 Task: Create a due date automation trigger when advanced on, on the monday of the week before a card is due add basic with the red label at 11:00 AM.
Action: Mouse moved to (1401, 109)
Screenshot: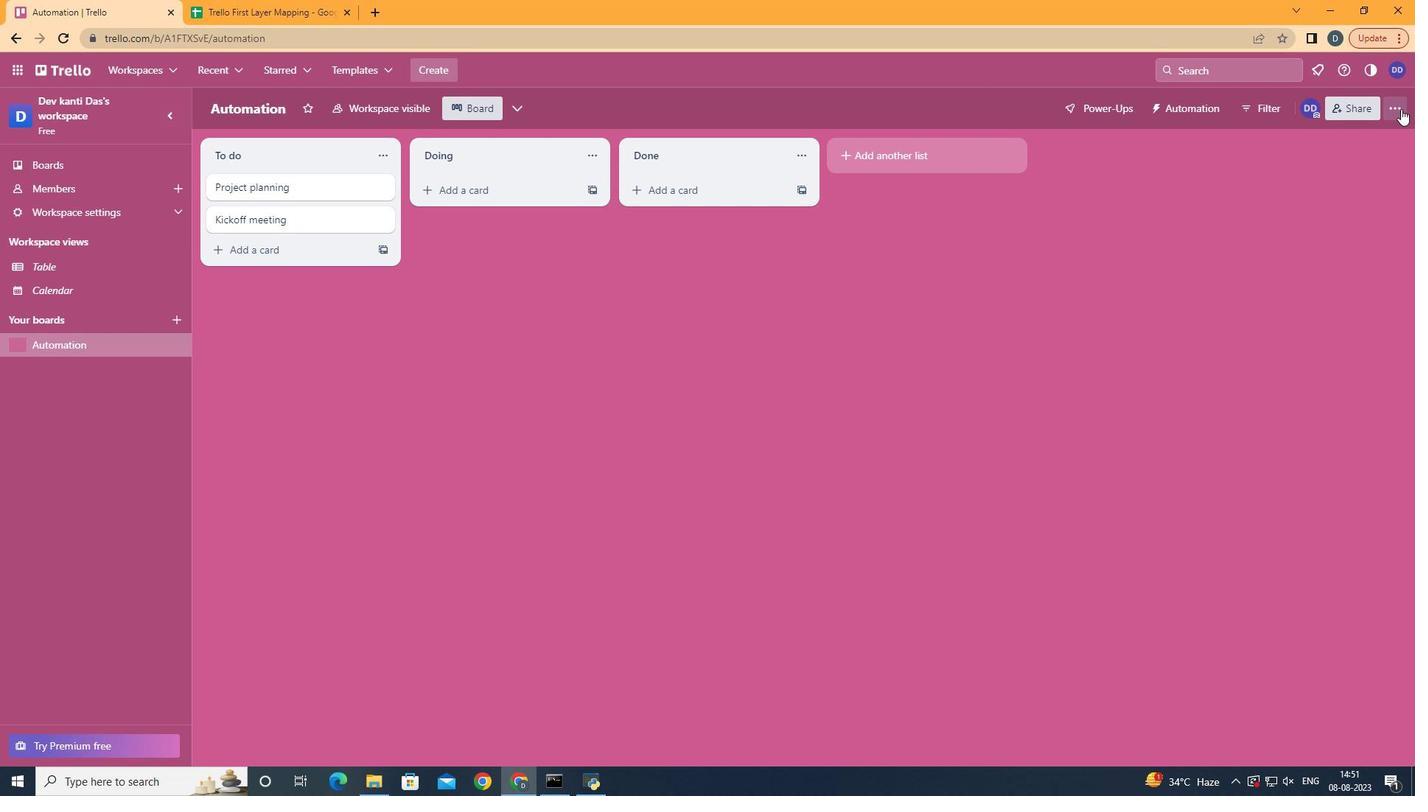 
Action: Mouse pressed left at (1401, 109)
Screenshot: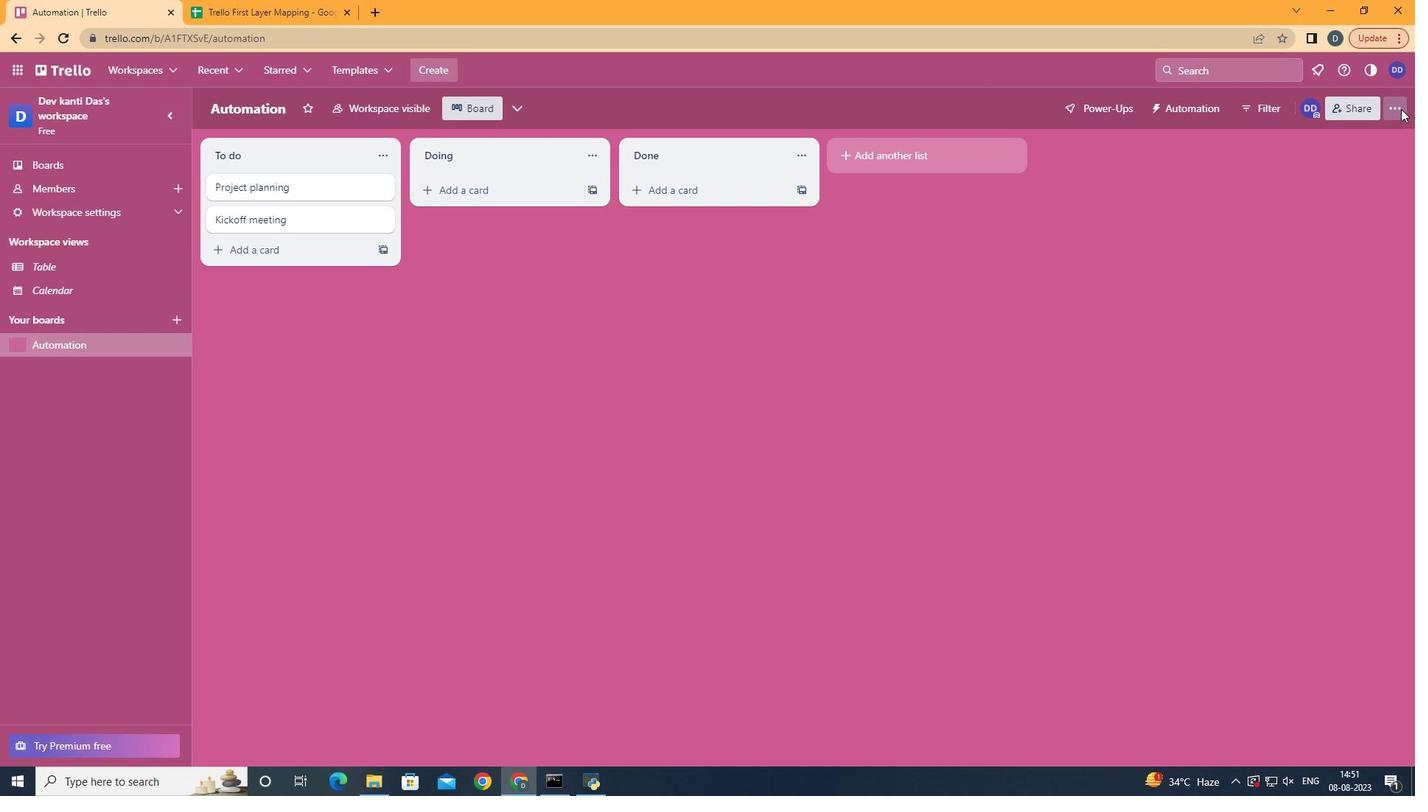 
Action: Mouse moved to (1244, 306)
Screenshot: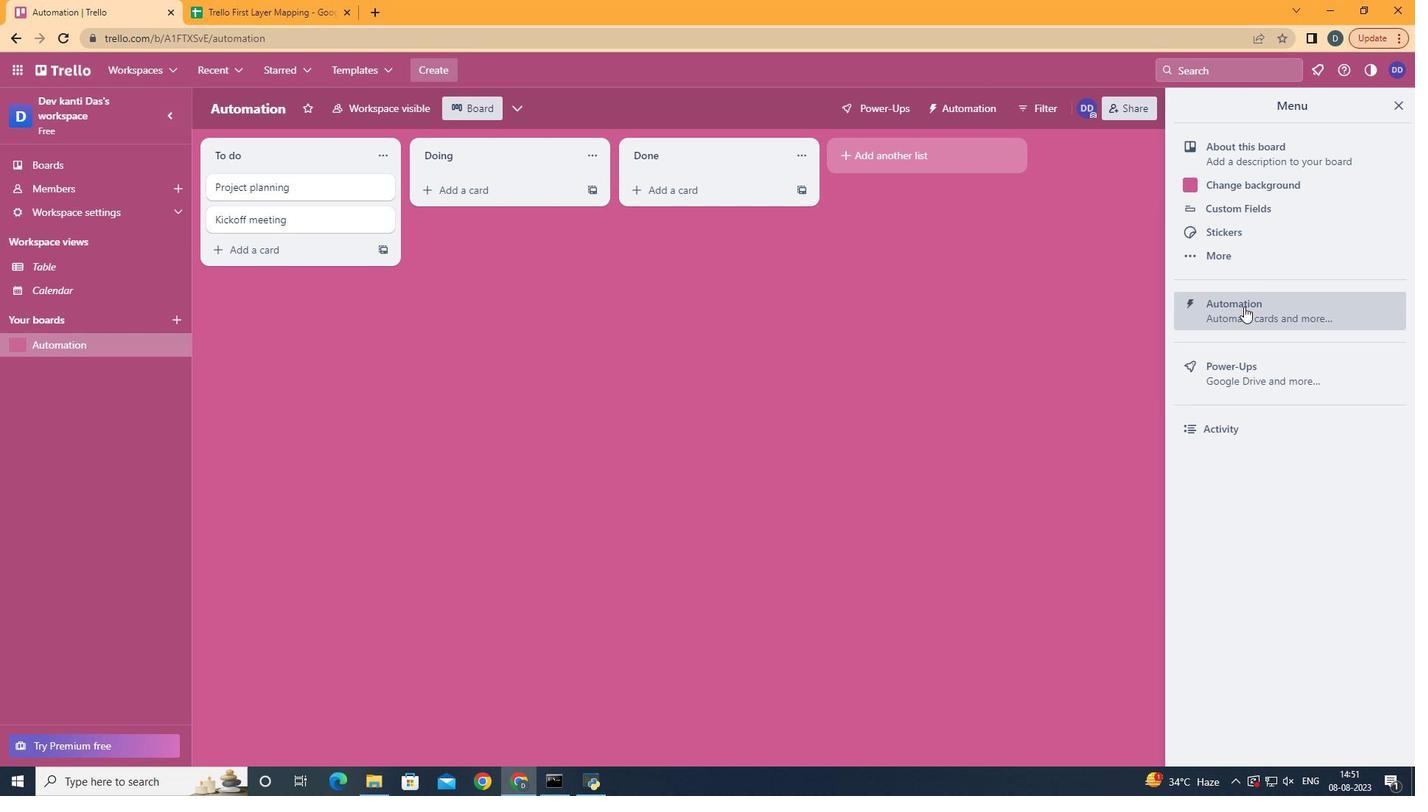 
Action: Mouse pressed left at (1244, 306)
Screenshot: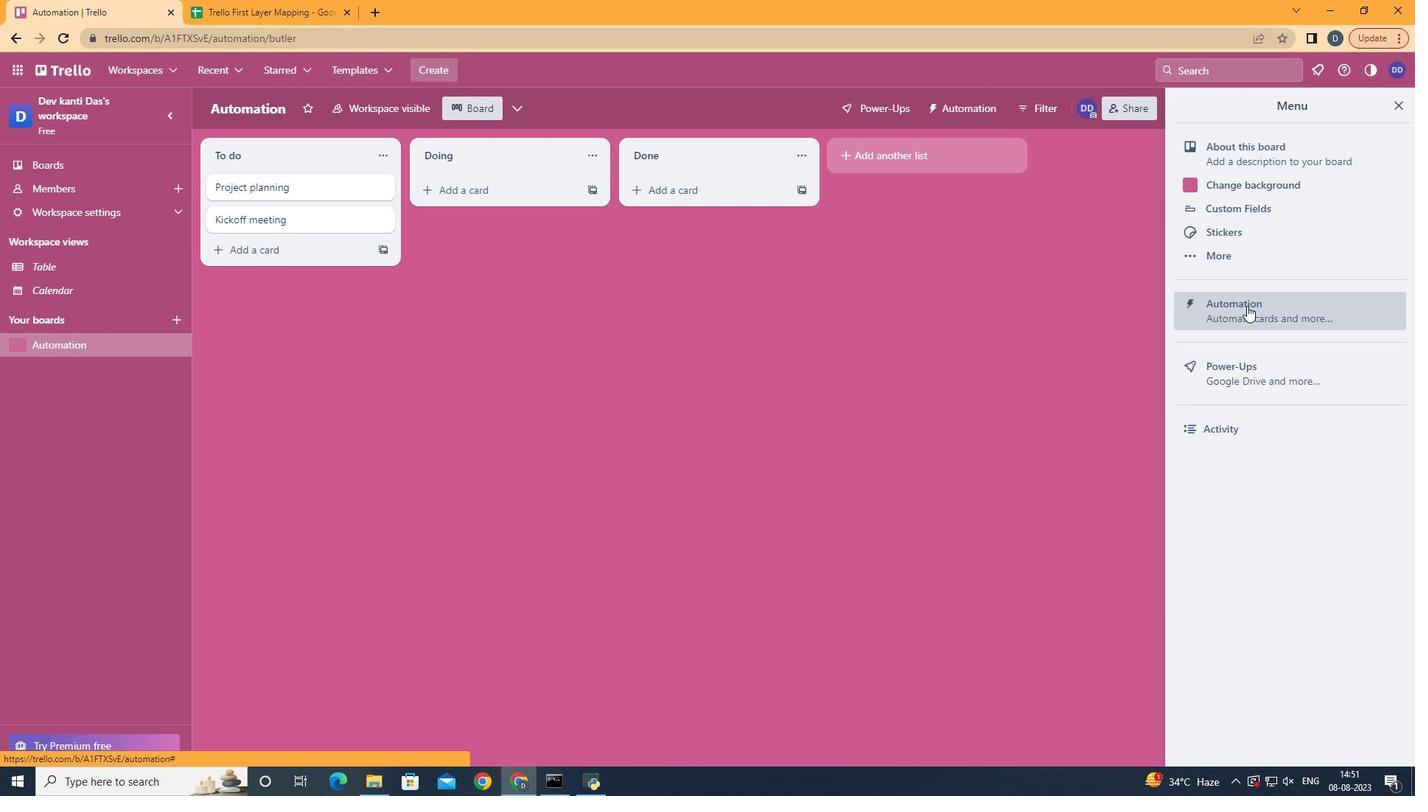 
Action: Mouse moved to (264, 302)
Screenshot: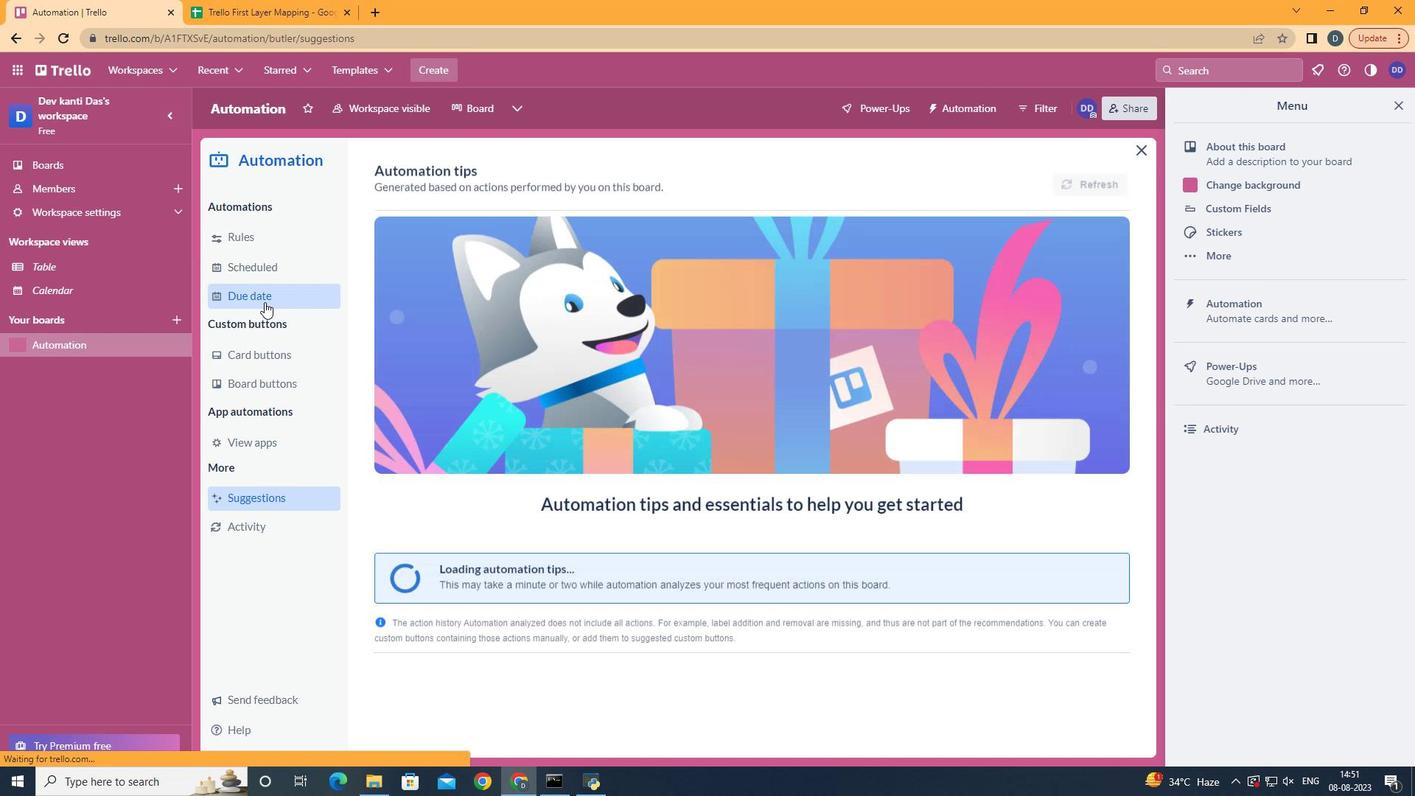 
Action: Mouse pressed left at (264, 302)
Screenshot: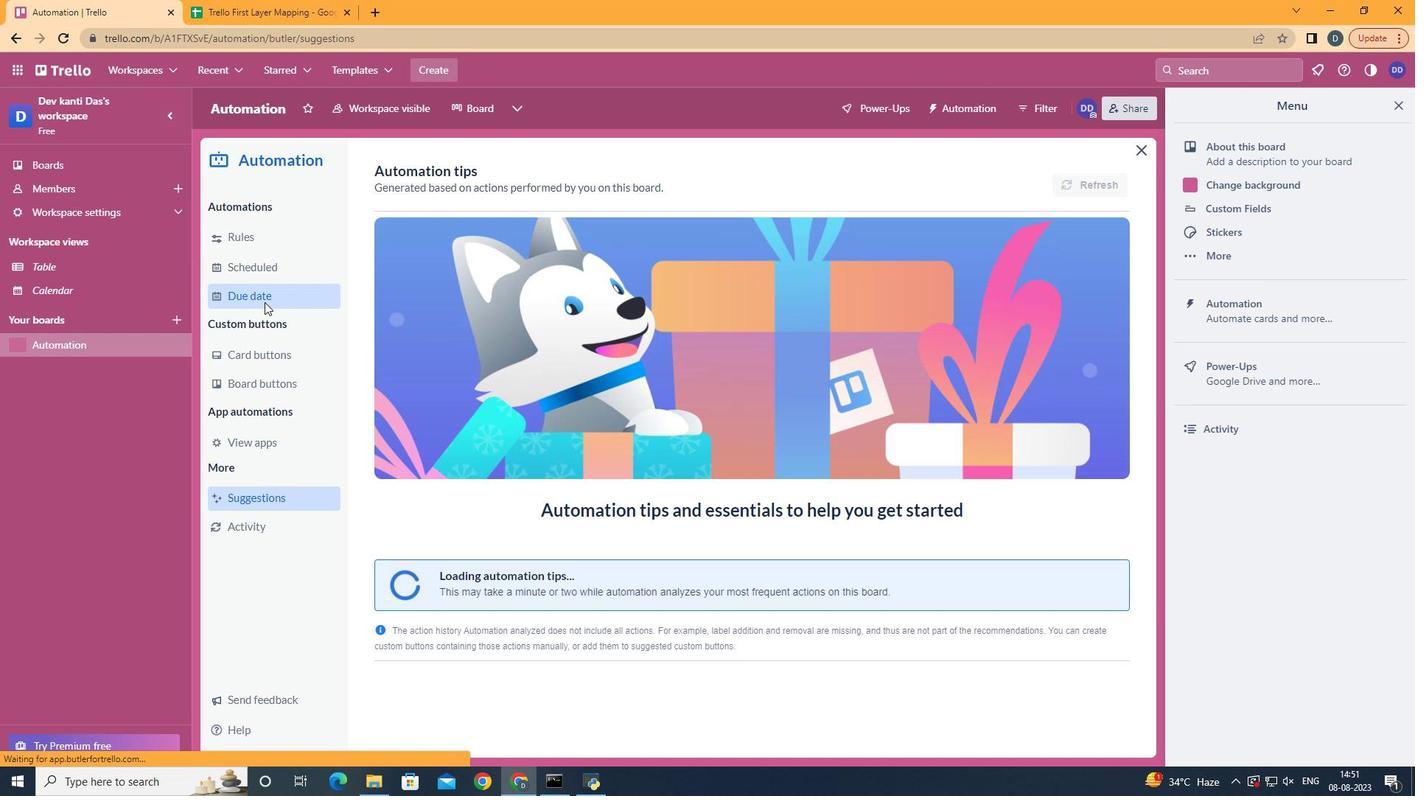 
Action: Mouse moved to (1019, 169)
Screenshot: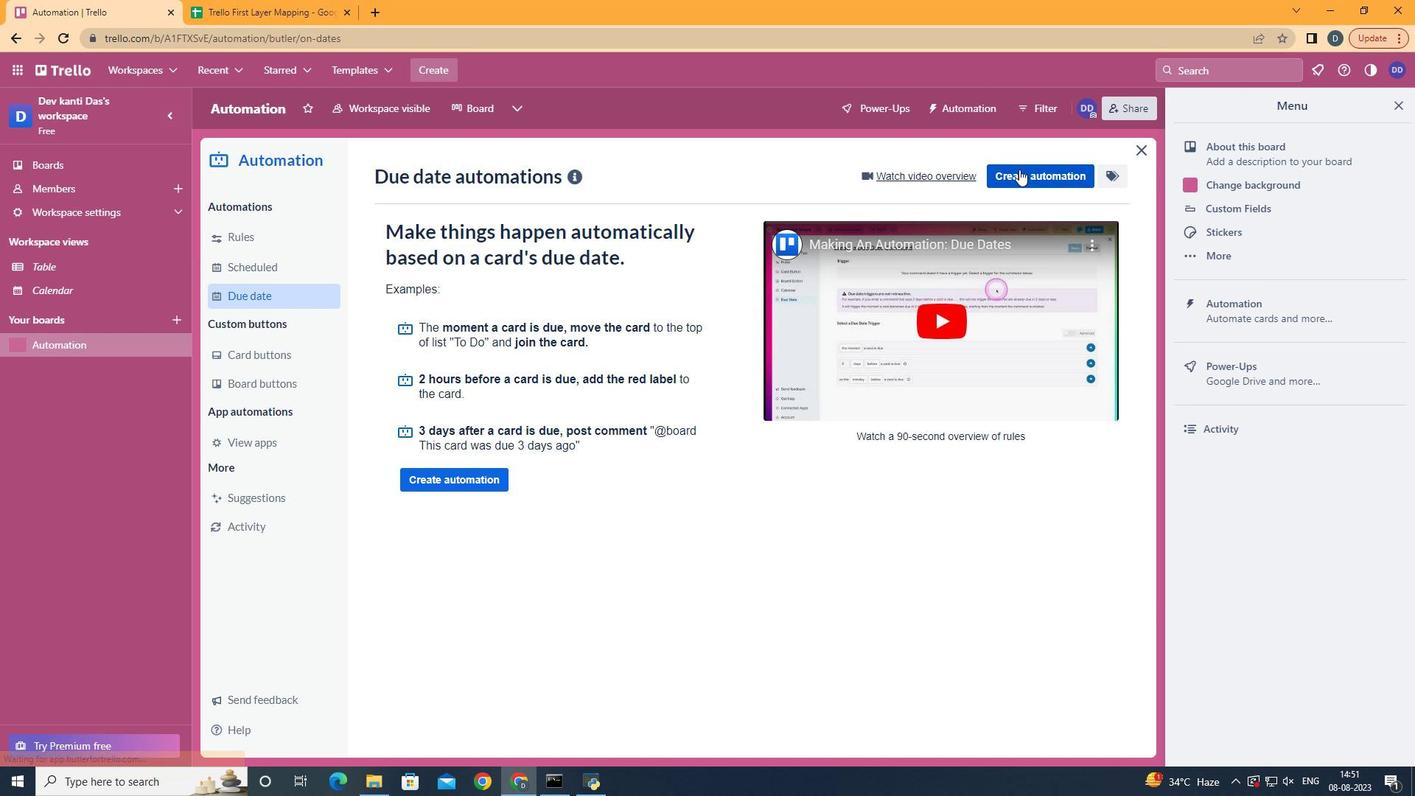 
Action: Mouse pressed left at (1019, 169)
Screenshot: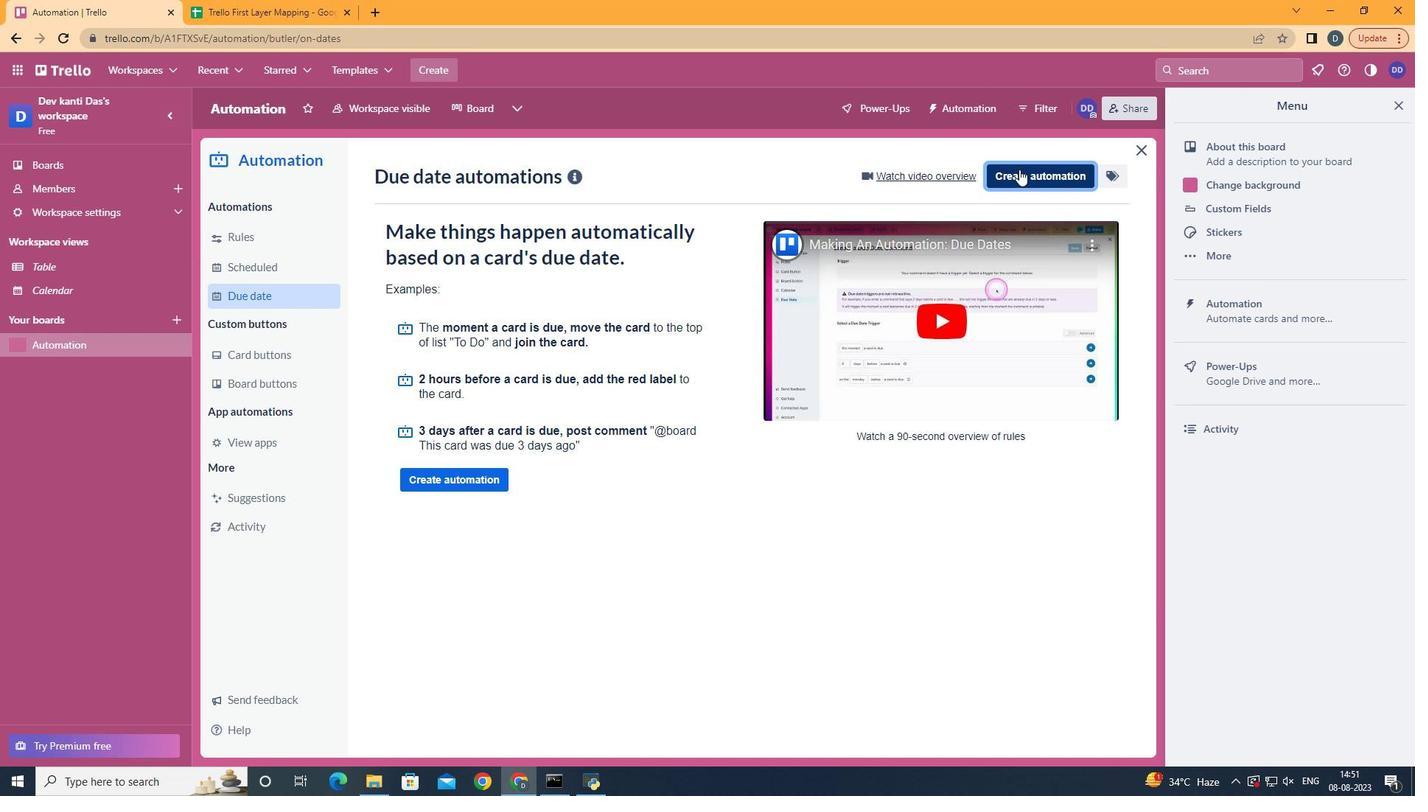 
Action: Mouse moved to (741, 308)
Screenshot: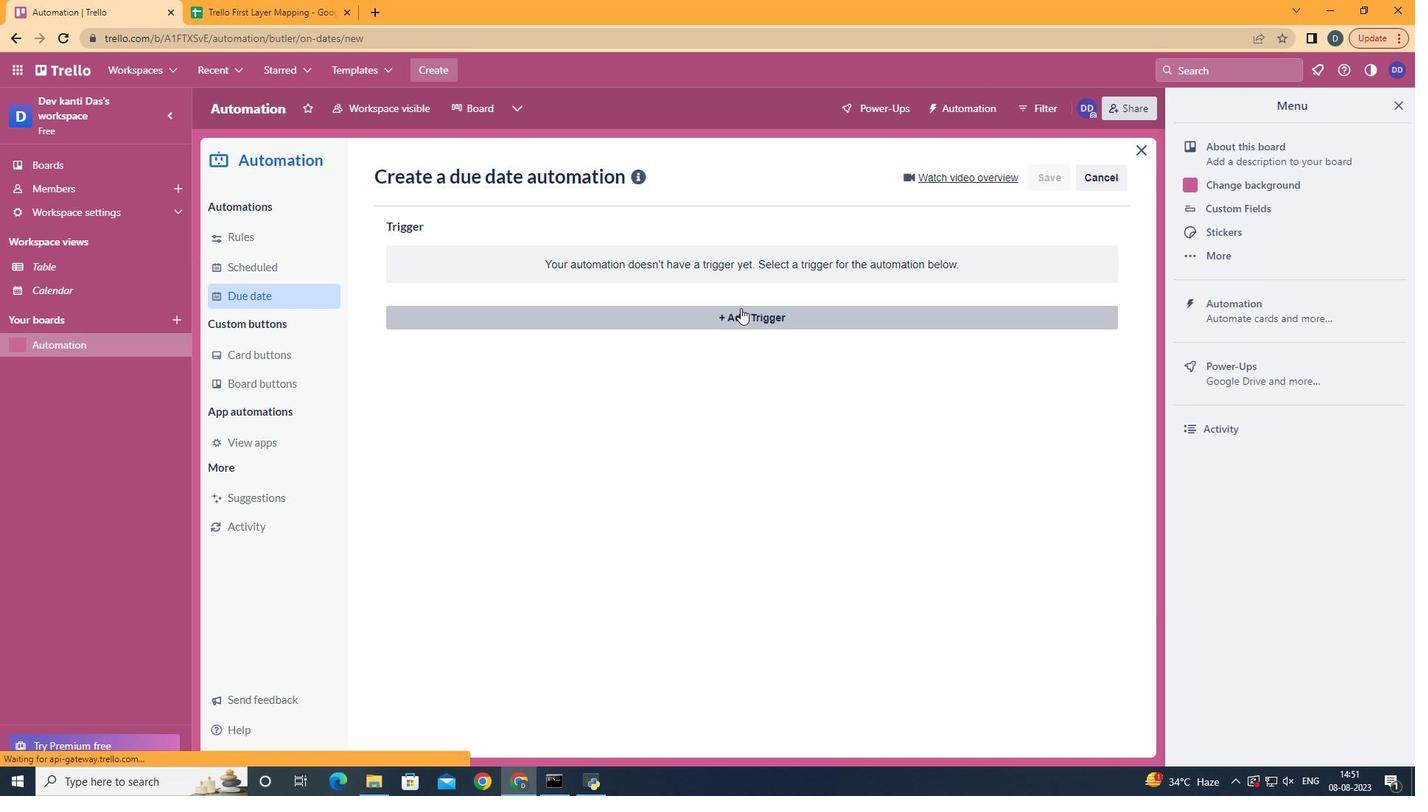 
Action: Mouse pressed left at (741, 308)
Screenshot: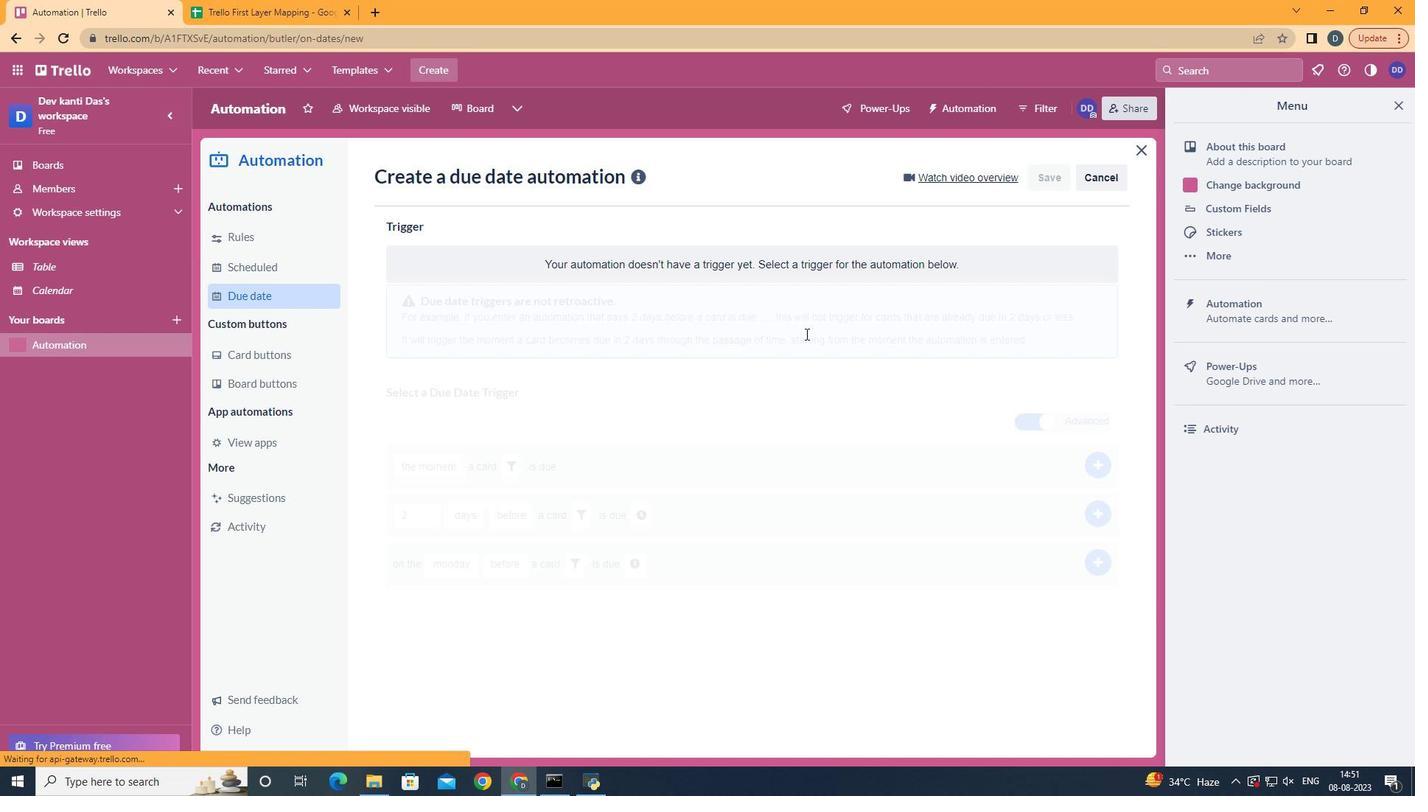 
Action: Mouse moved to (463, 381)
Screenshot: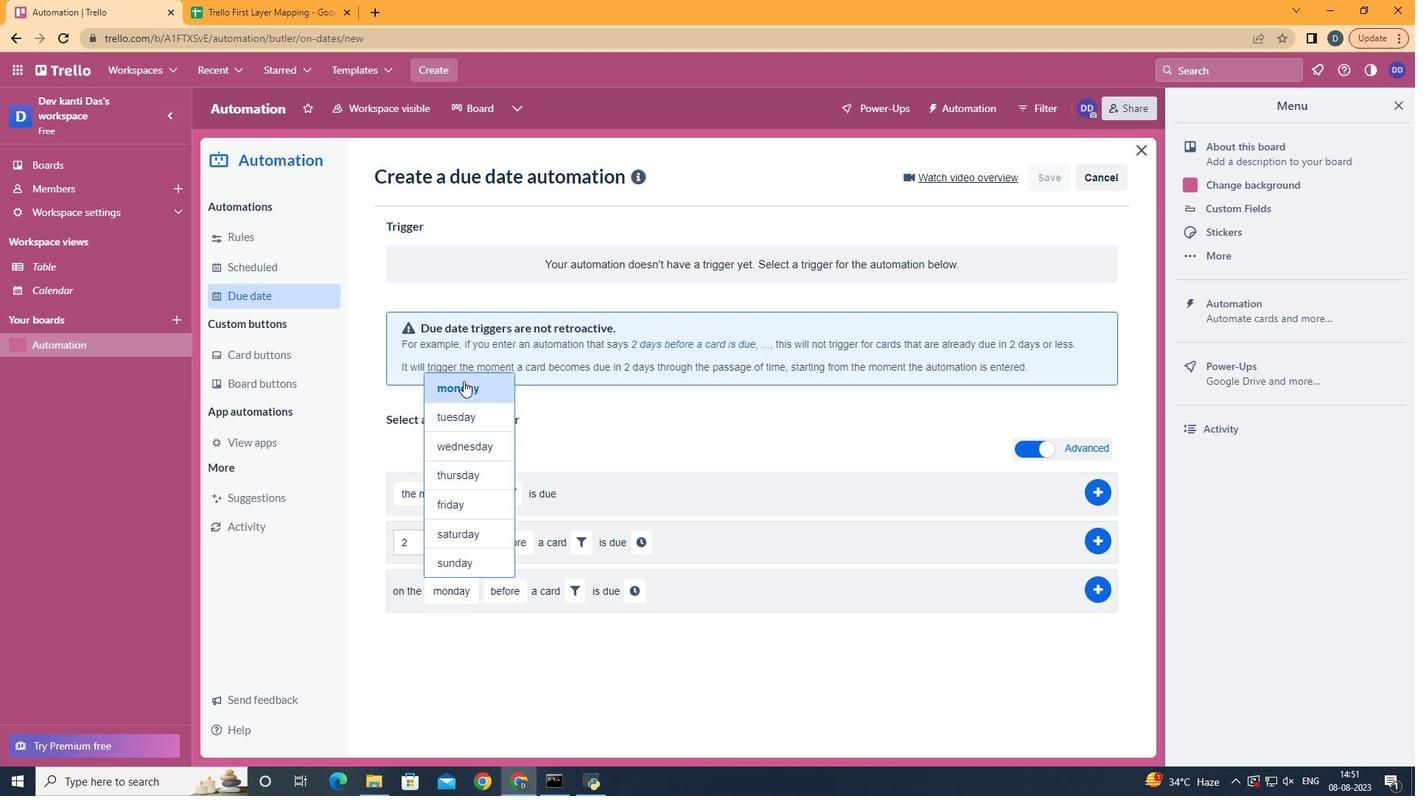 
Action: Mouse pressed left at (463, 381)
Screenshot: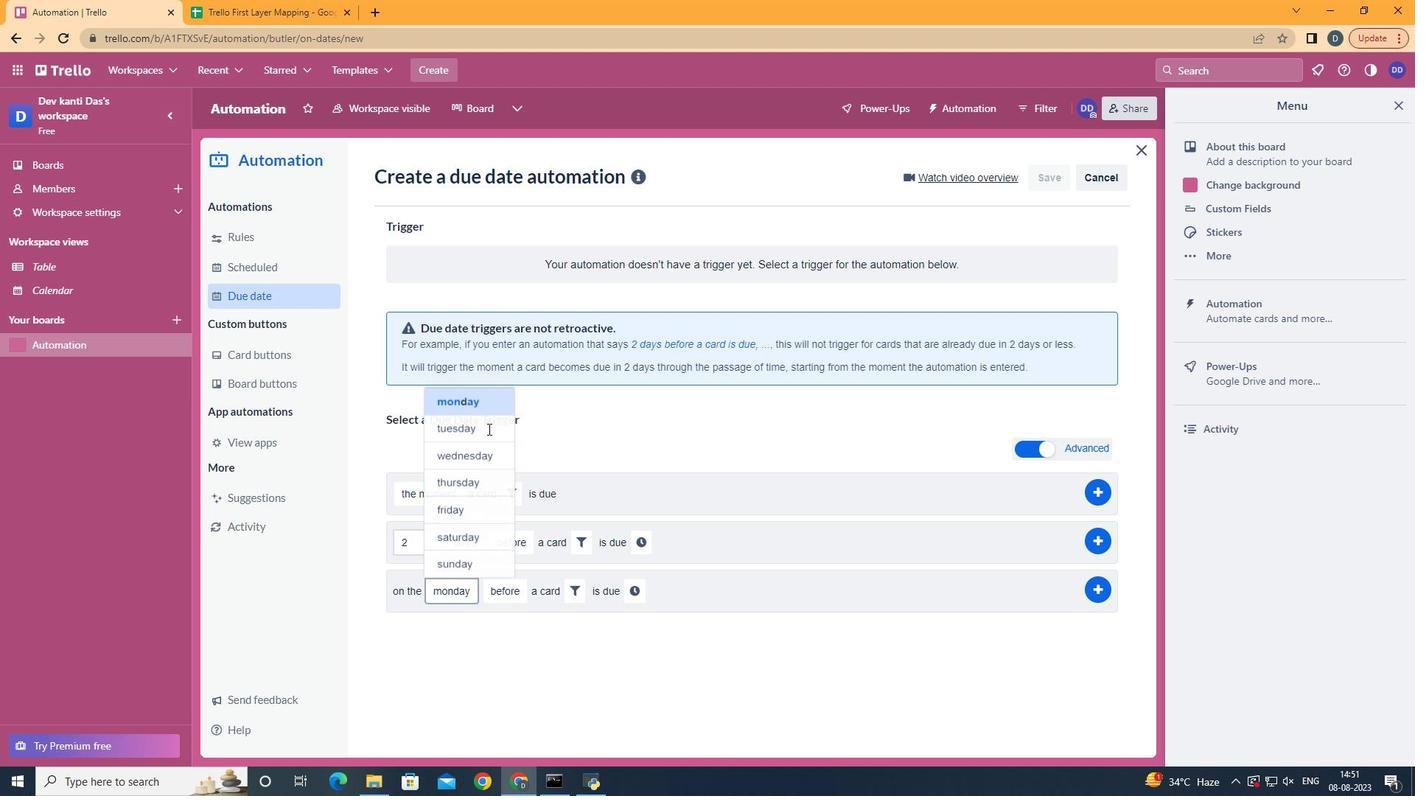 
Action: Mouse moved to (533, 702)
Screenshot: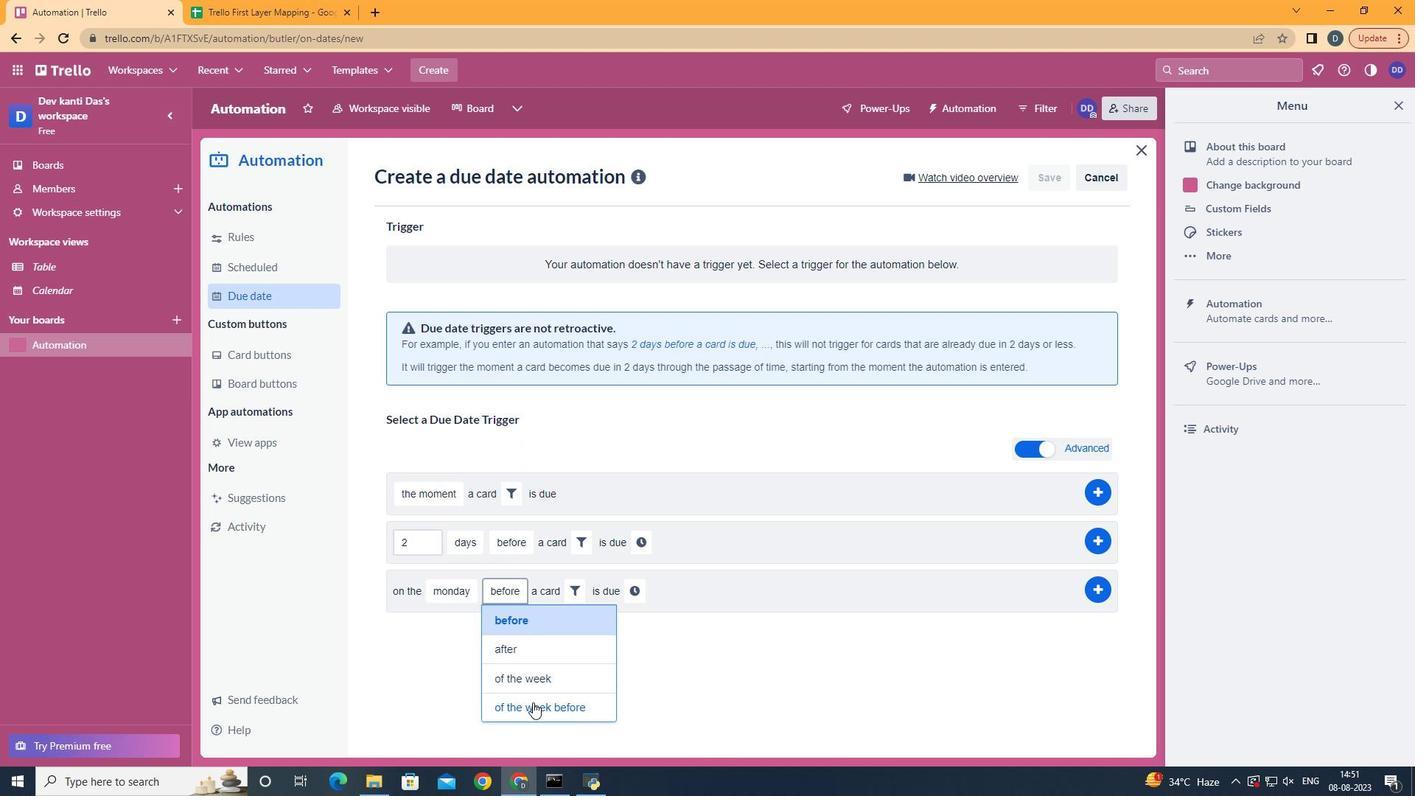 
Action: Mouse pressed left at (533, 702)
Screenshot: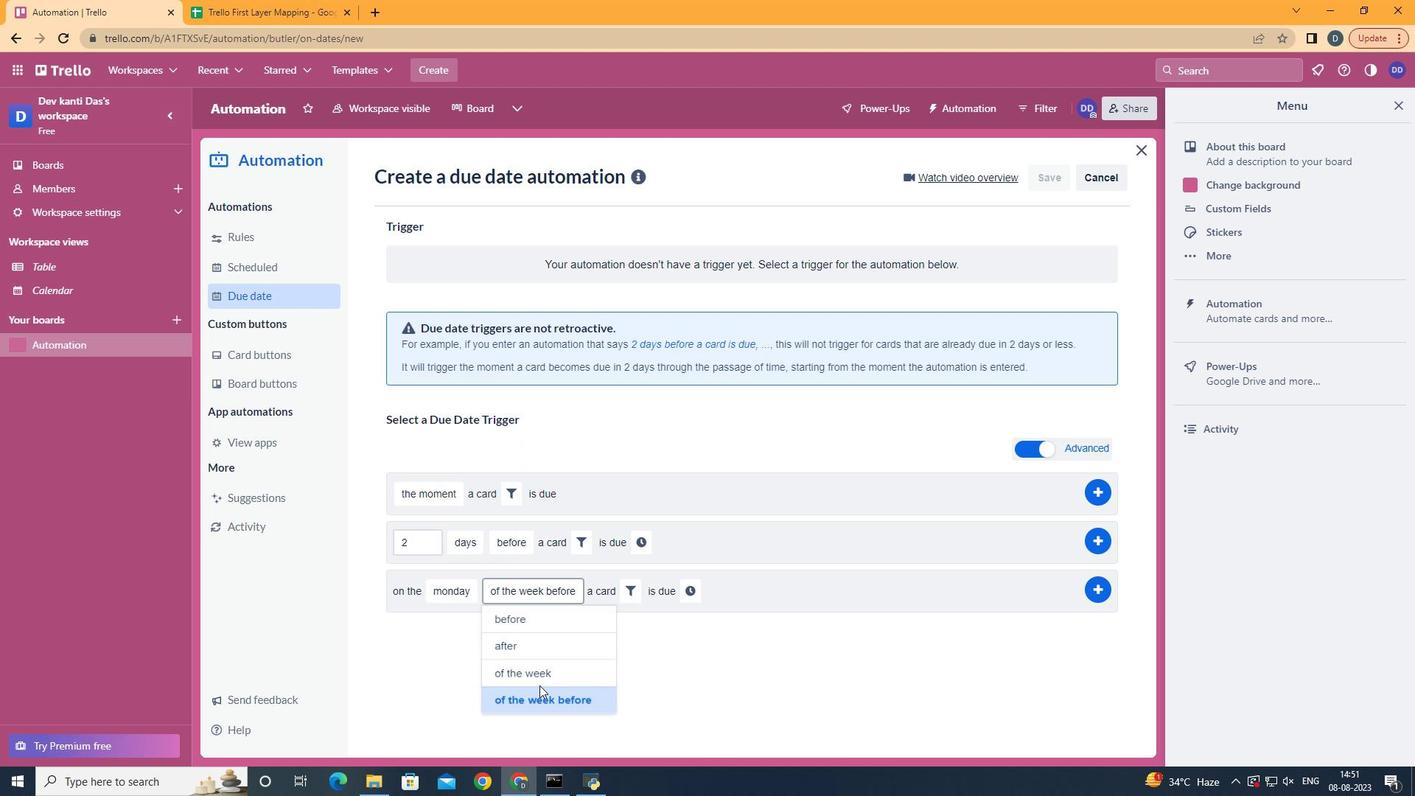 
Action: Mouse moved to (619, 587)
Screenshot: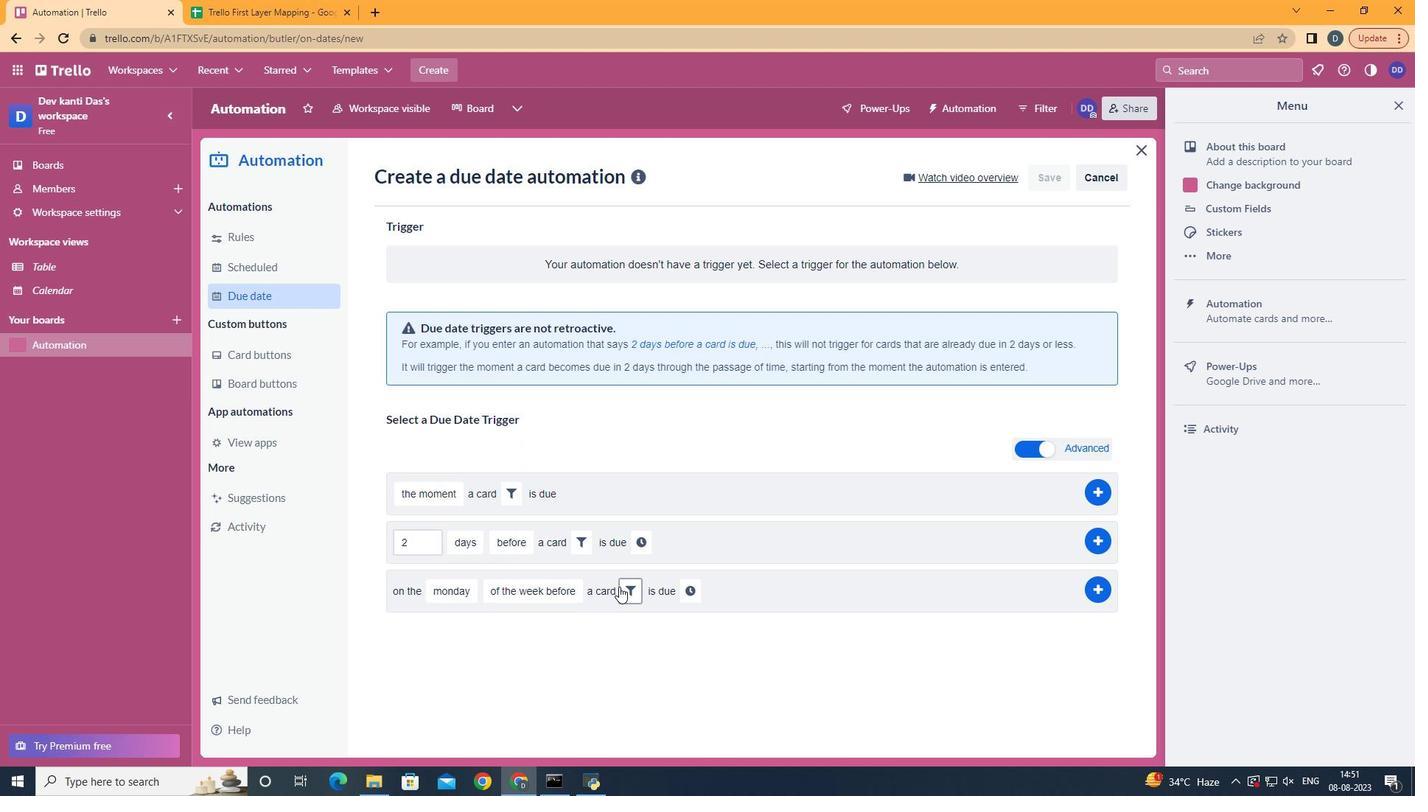 
Action: Mouse pressed left at (619, 587)
Screenshot: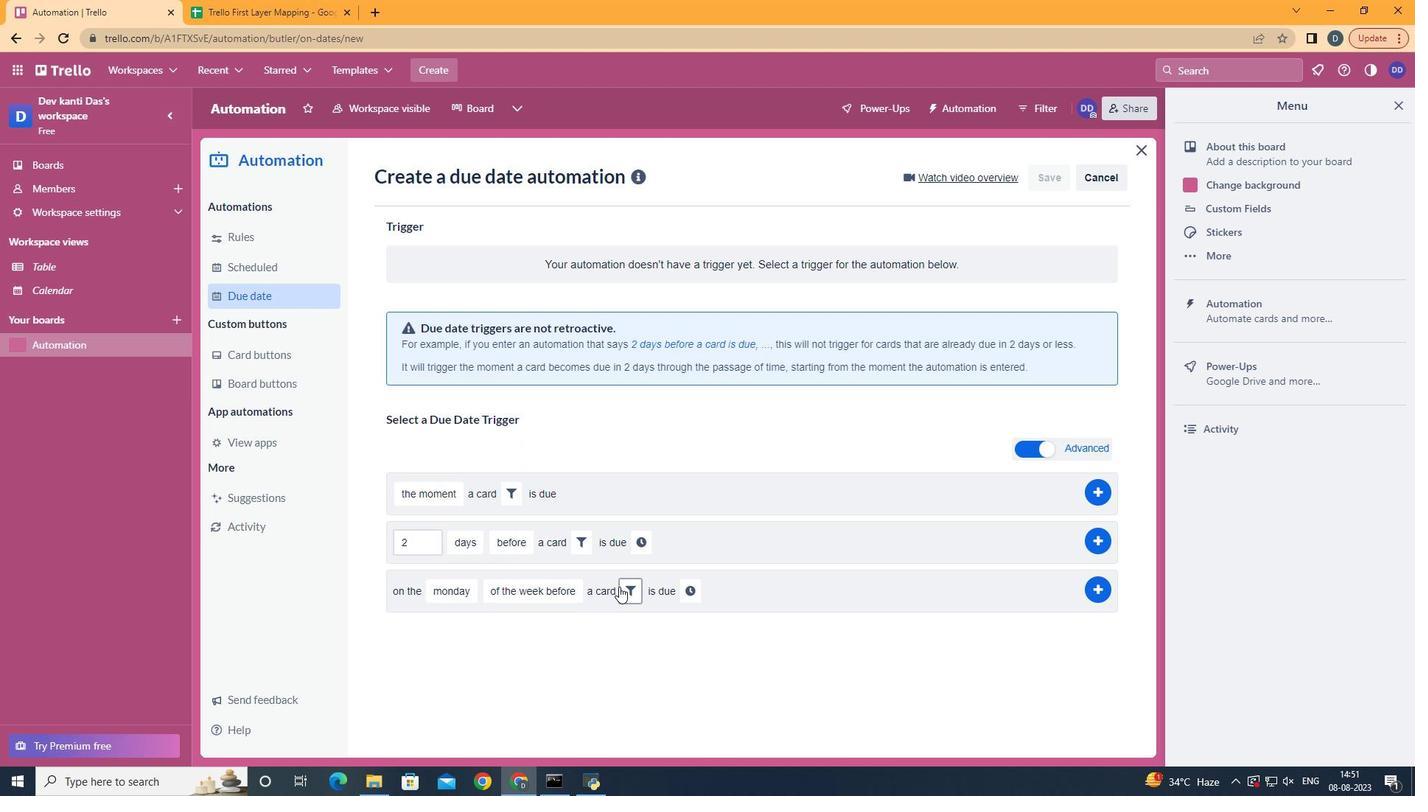 
Action: Mouse moved to (660, 636)
Screenshot: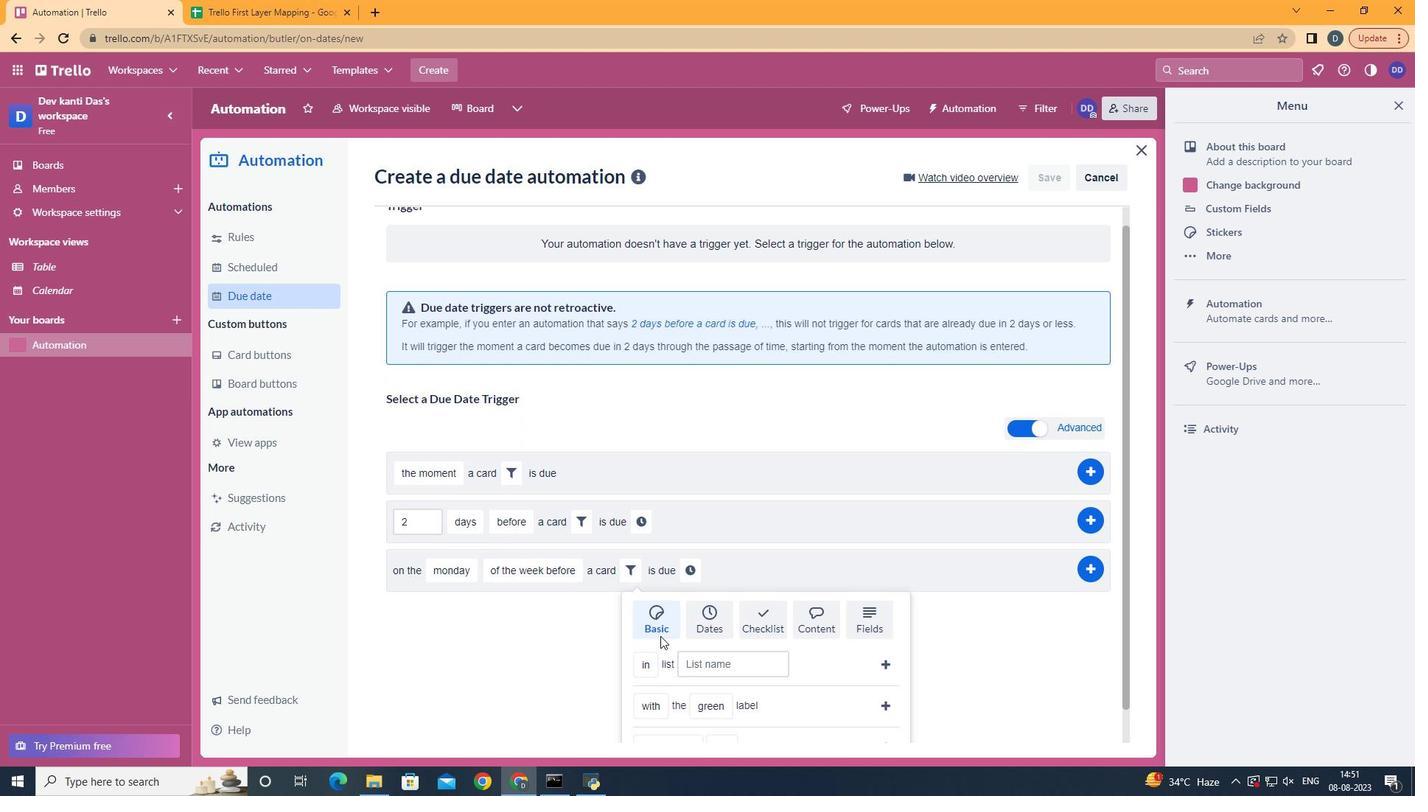 
Action: Mouse scrolled (660, 635) with delta (0, 0)
Screenshot: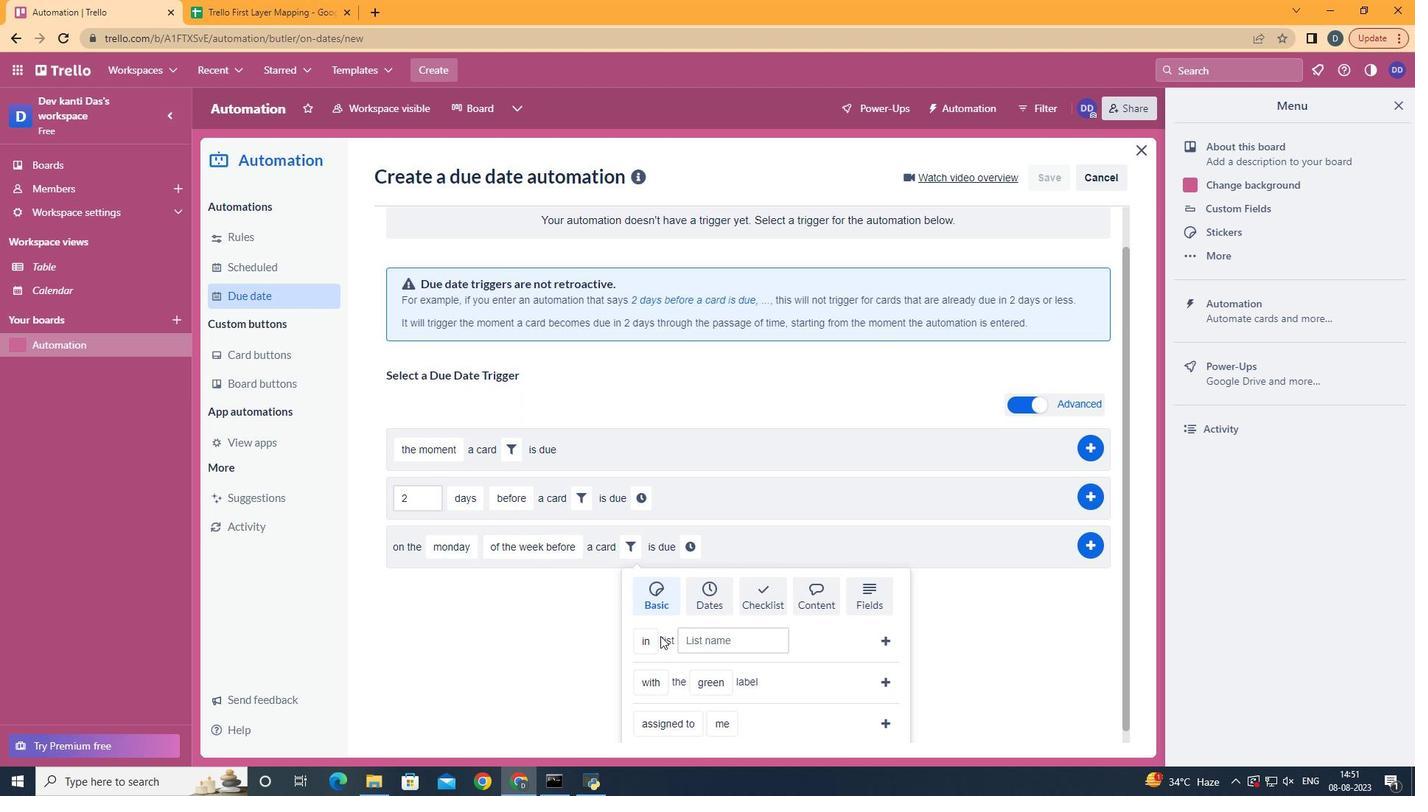 
Action: Mouse scrolled (660, 635) with delta (0, 0)
Screenshot: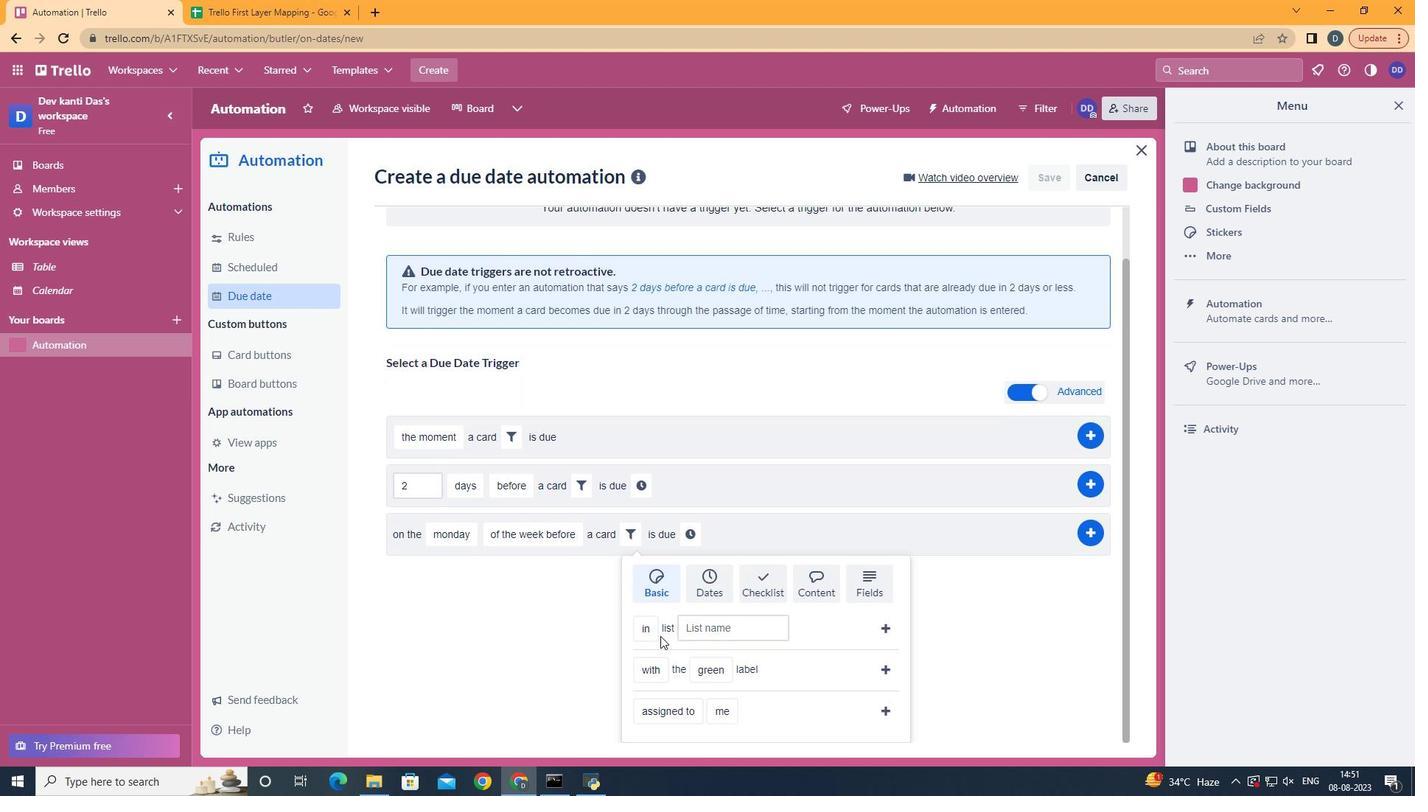 
Action: Mouse scrolled (660, 635) with delta (0, 0)
Screenshot: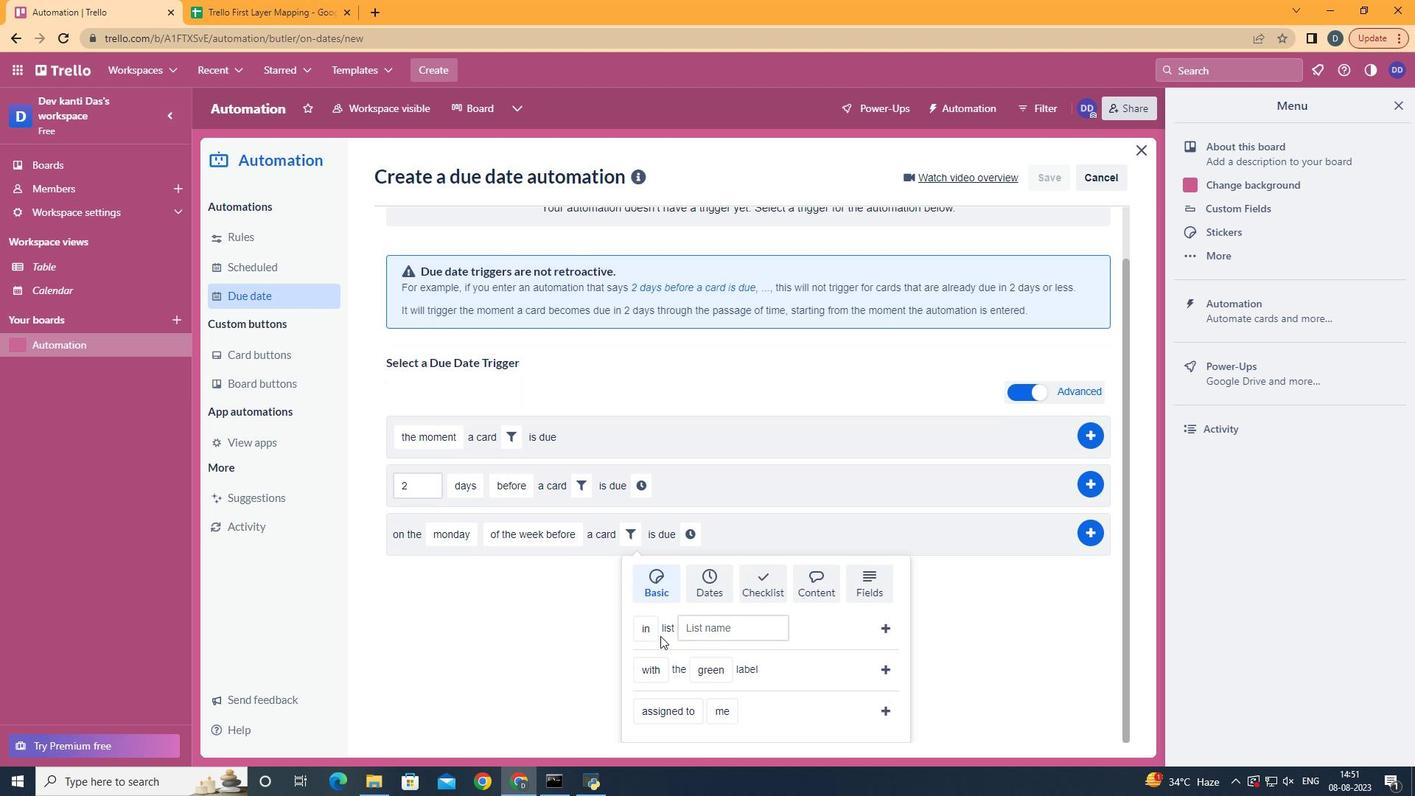 
Action: Mouse moved to (671, 578)
Screenshot: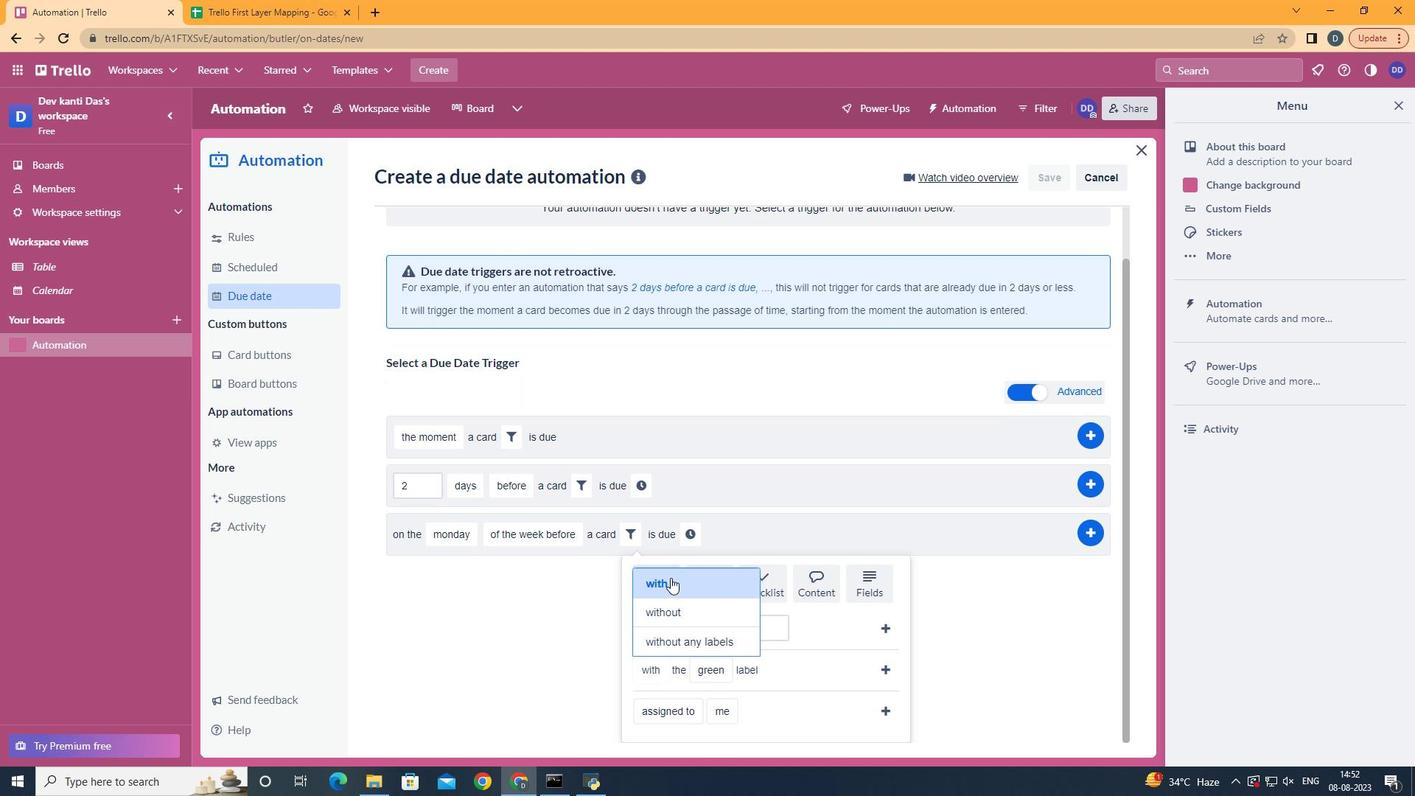 
Action: Mouse pressed left at (671, 578)
Screenshot: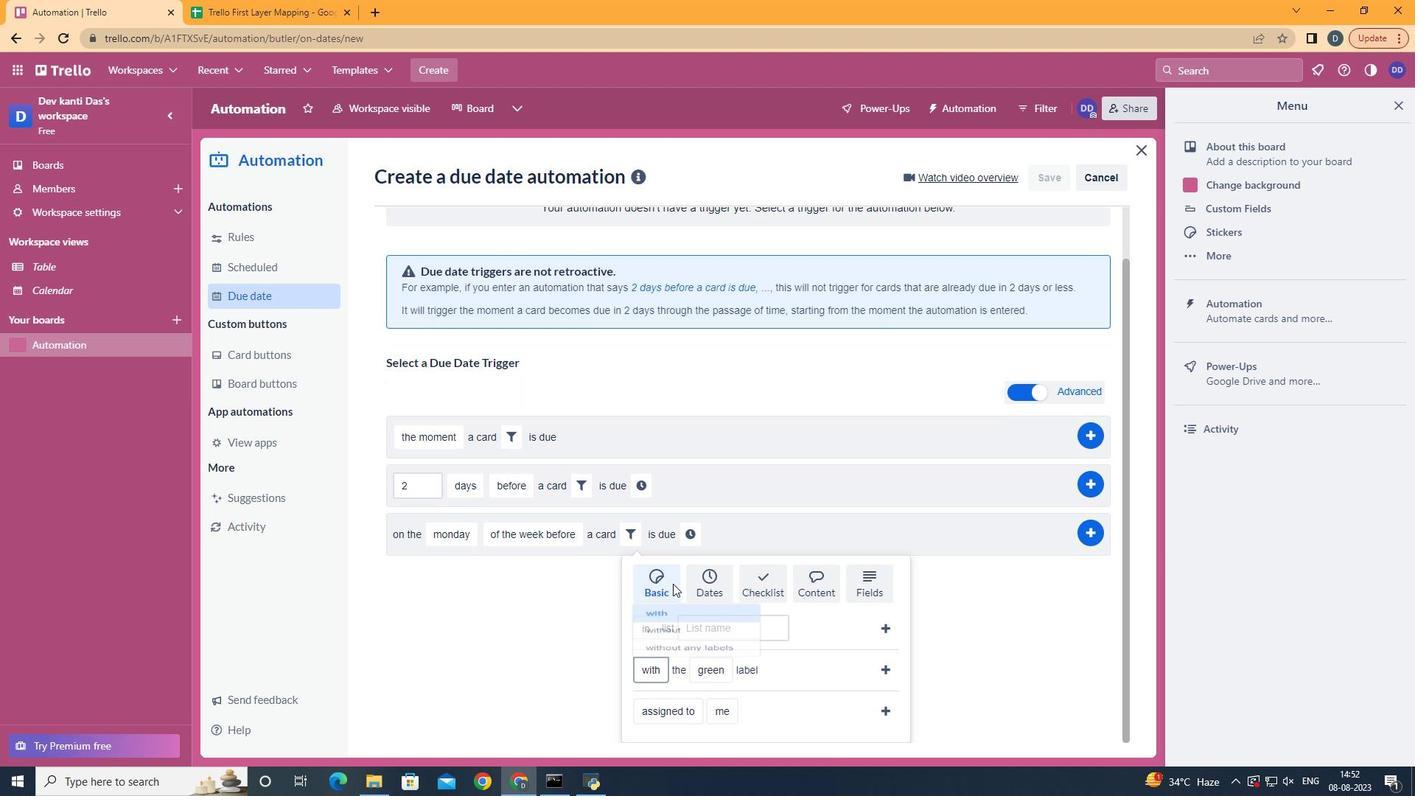
Action: Mouse moved to (715, 568)
Screenshot: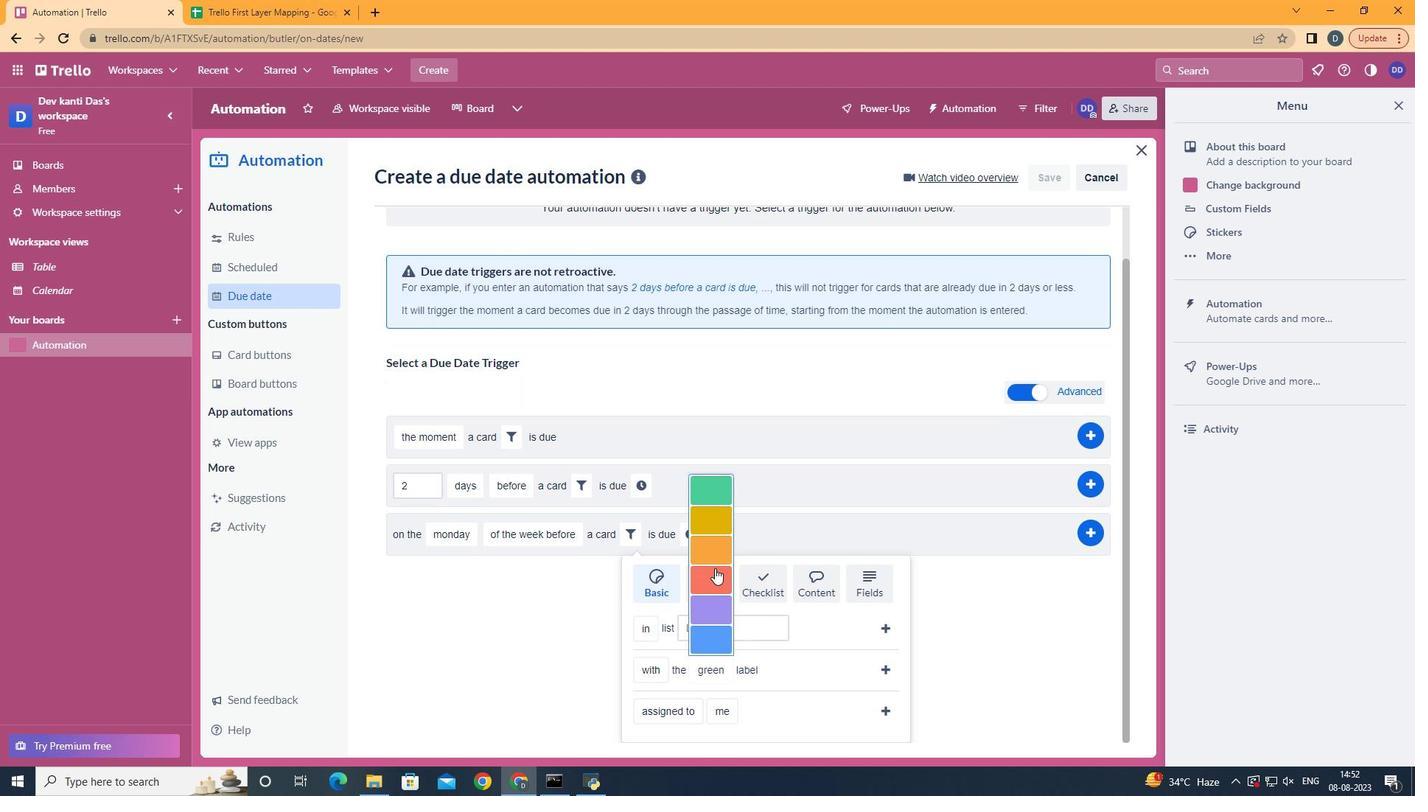 
Action: Mouse pressed left at (715, 568)
Screenshot: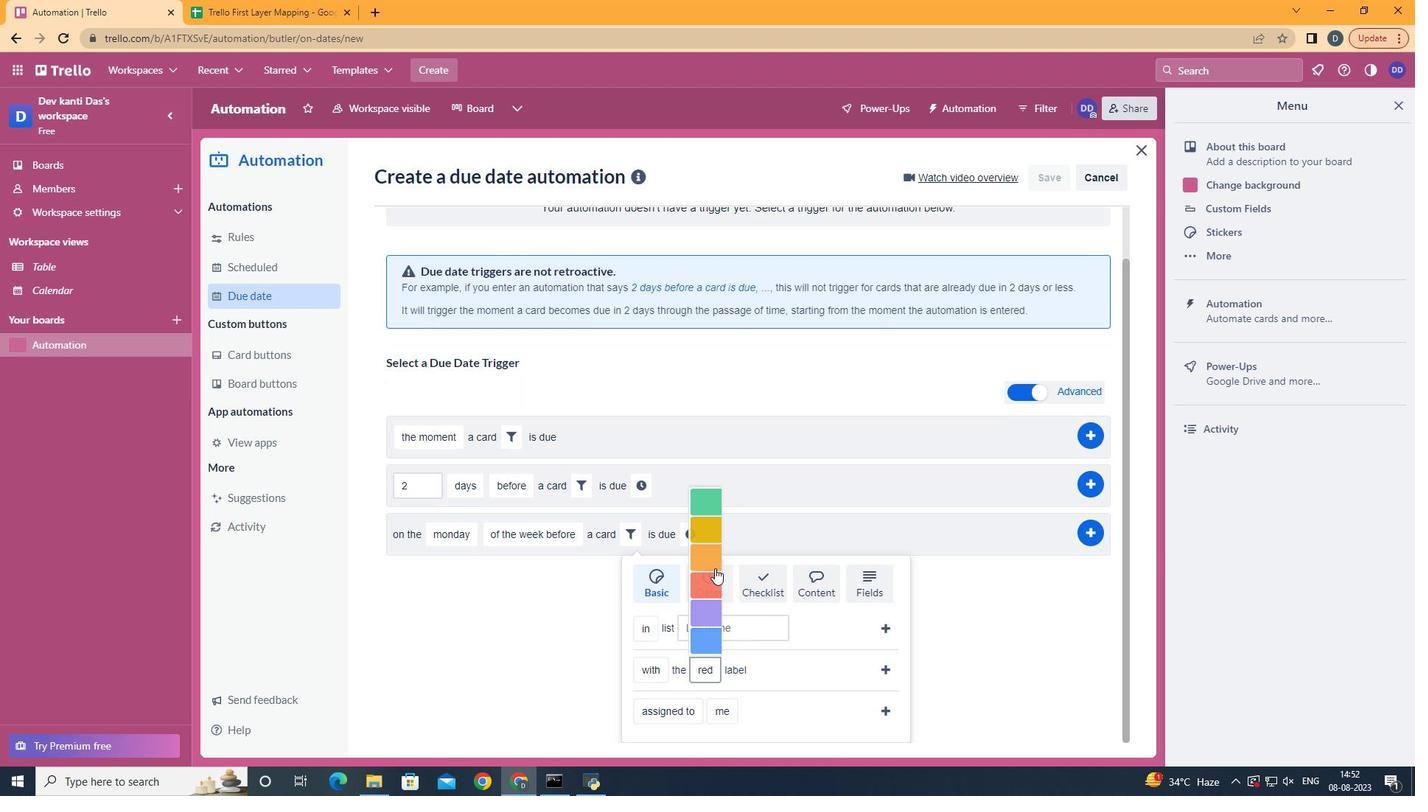 
Action: Mouse moved to (890, 667)
Screenshot: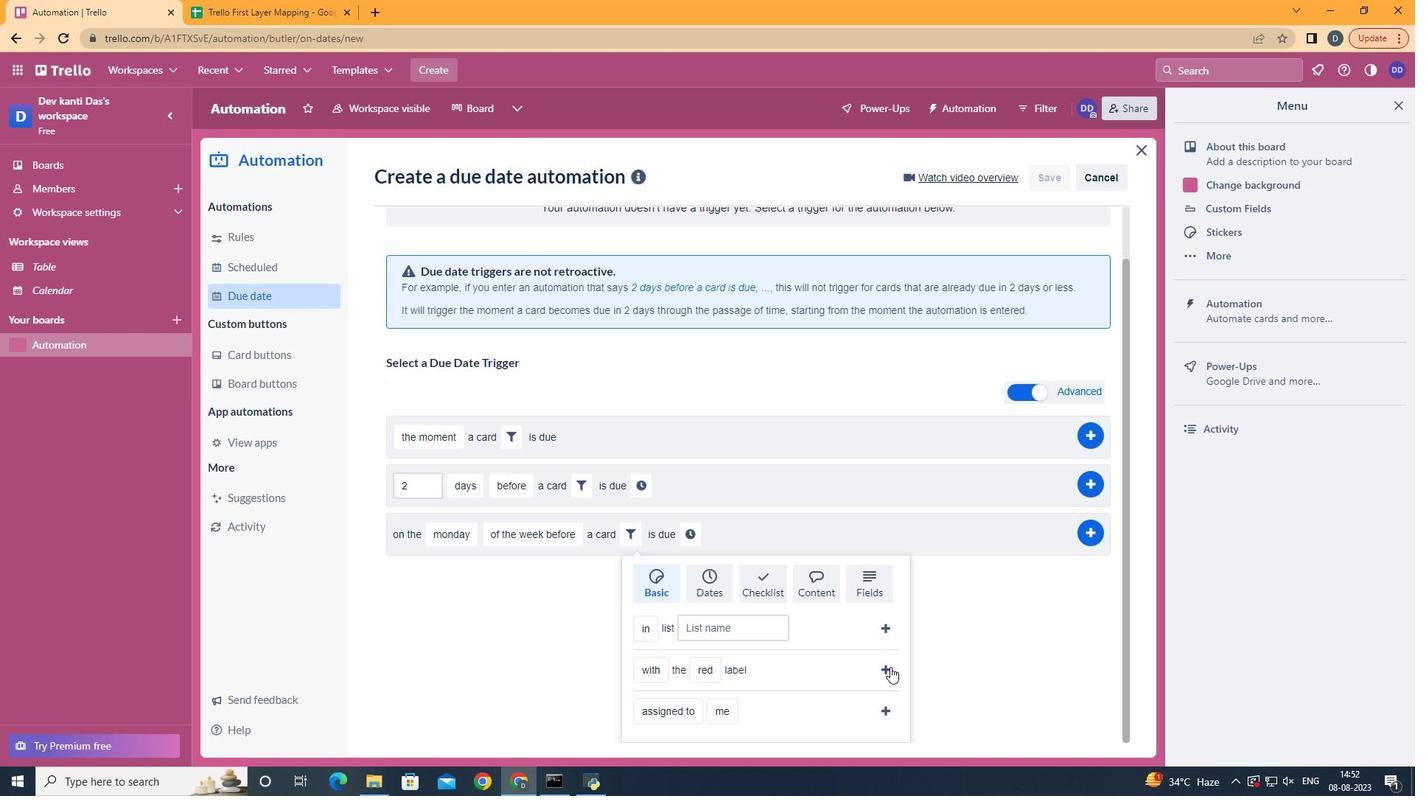 
Action: Mouse pressed left at (890, 667)
Screenshot: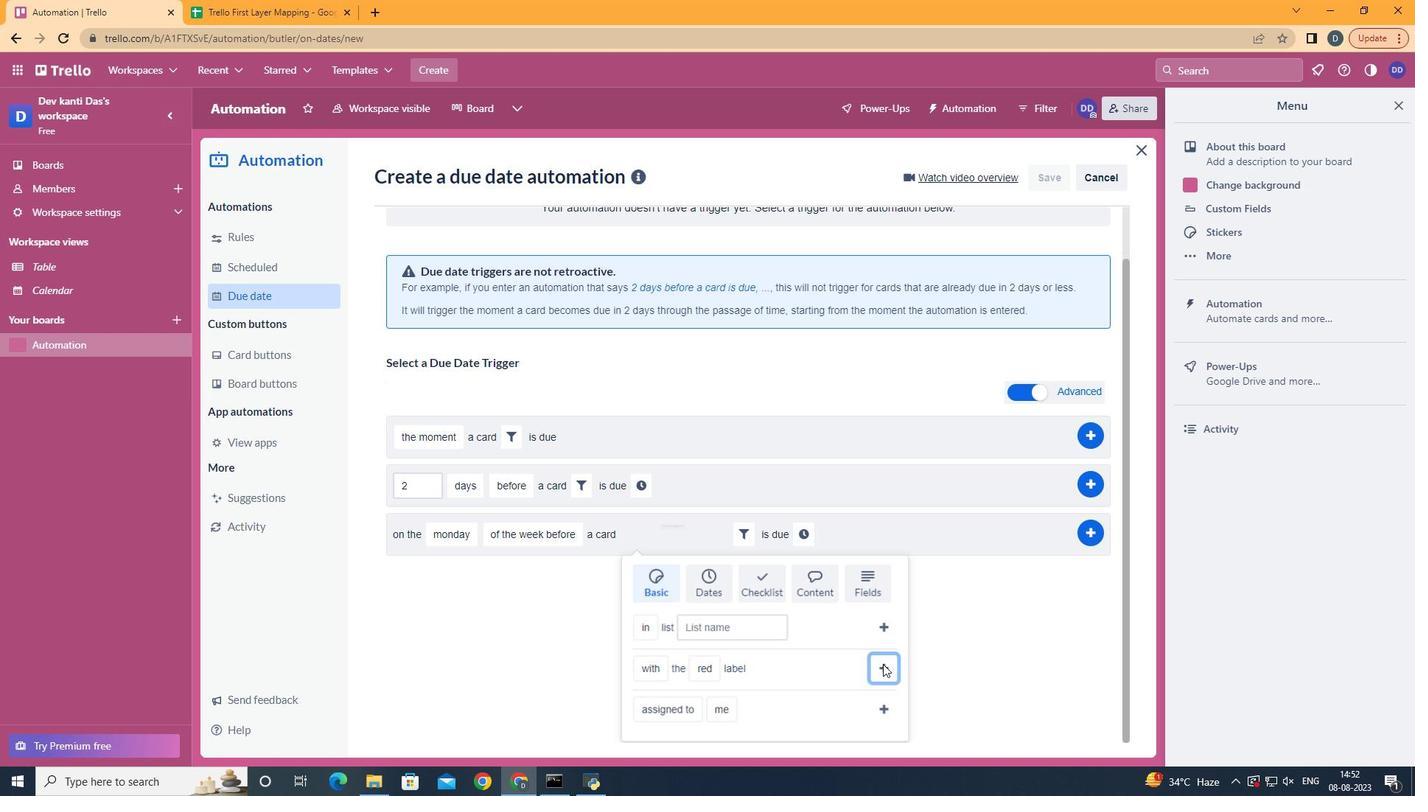 
Action: Mouse moved to (807, 594)
Screenshot: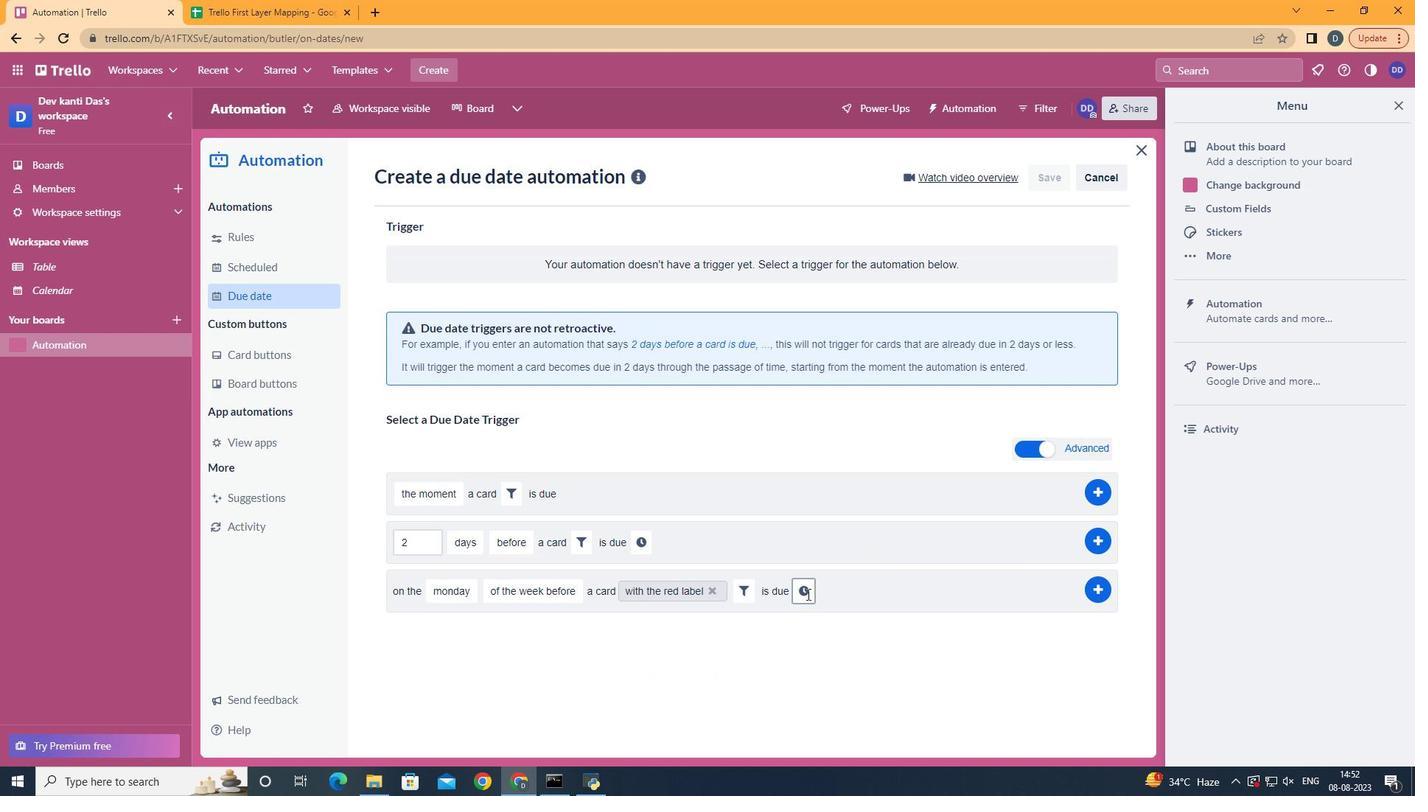 
Action: Mouse pressed left at (807, 594)
Screenshot: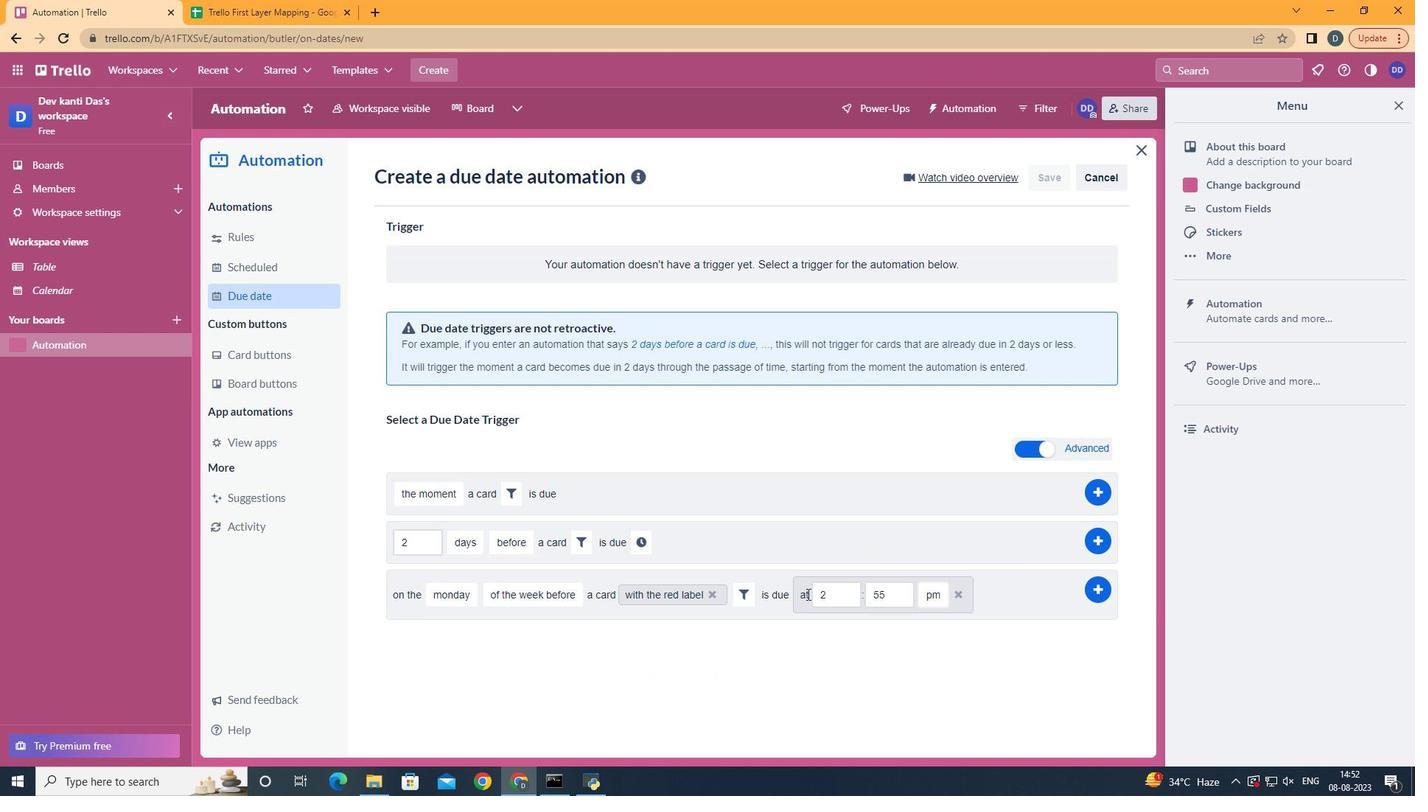 
Action: Mouse moved to (841, 595)
Screenshot: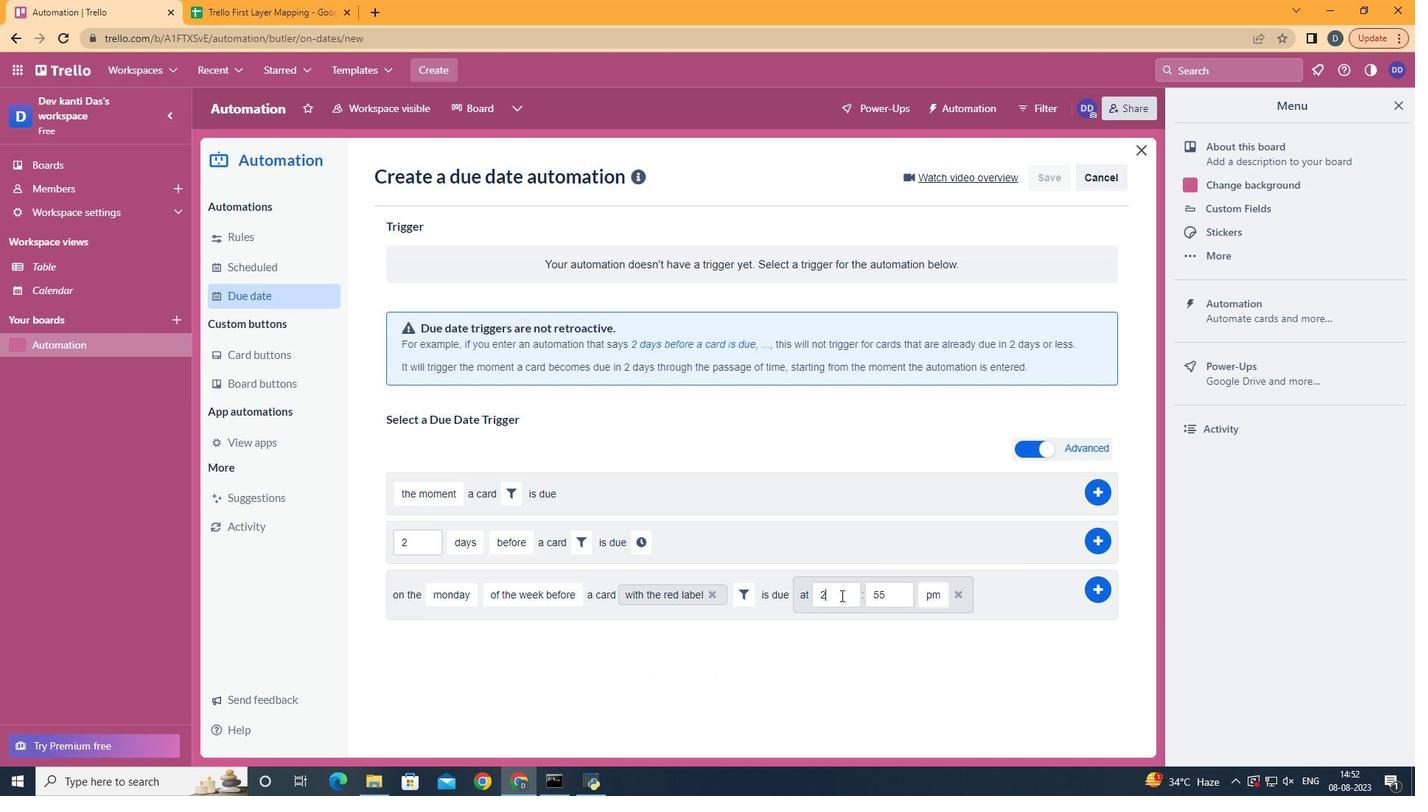 
Action: Mouse pressed left at (841, 595)
Screenshot: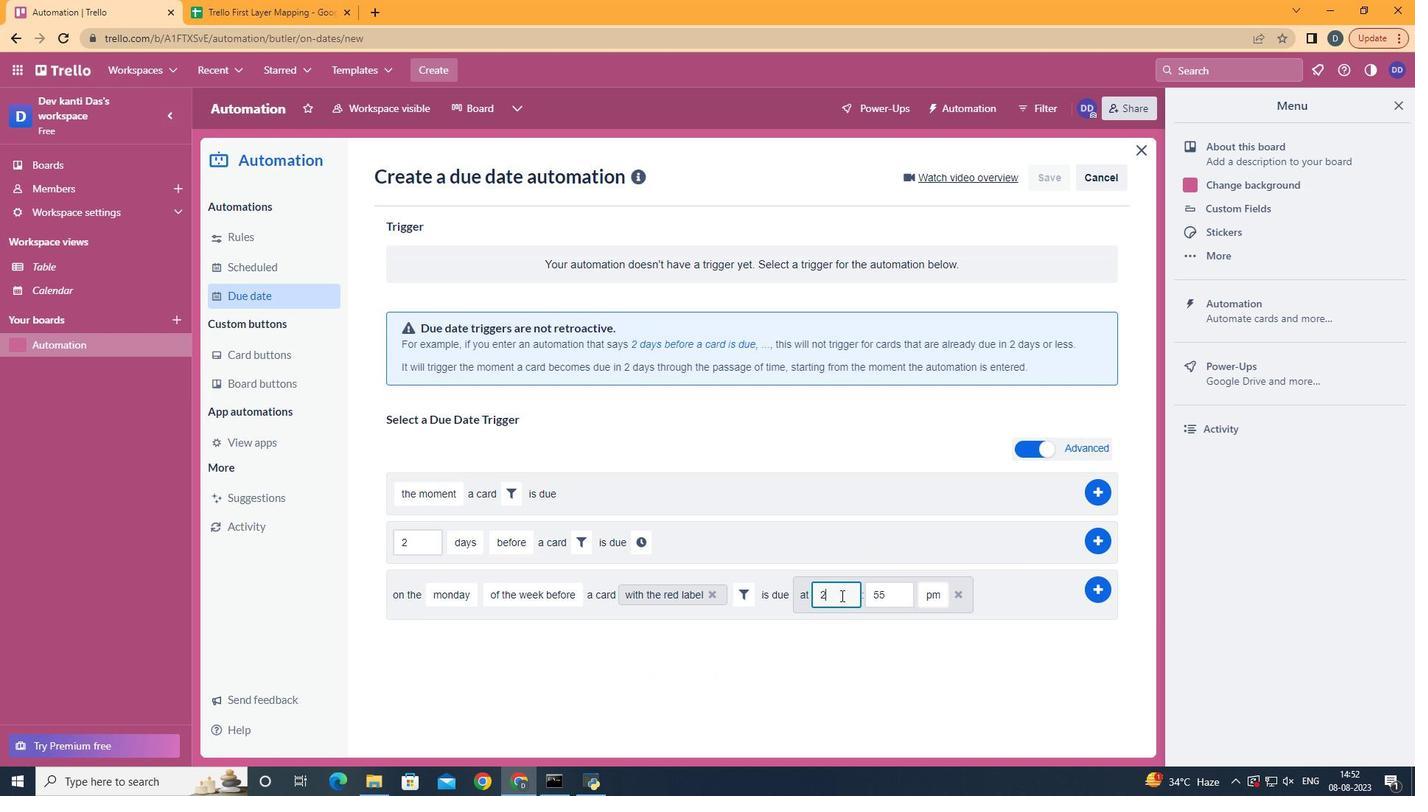 
Action: Key pressed <Key.backspace>11
Screenshot: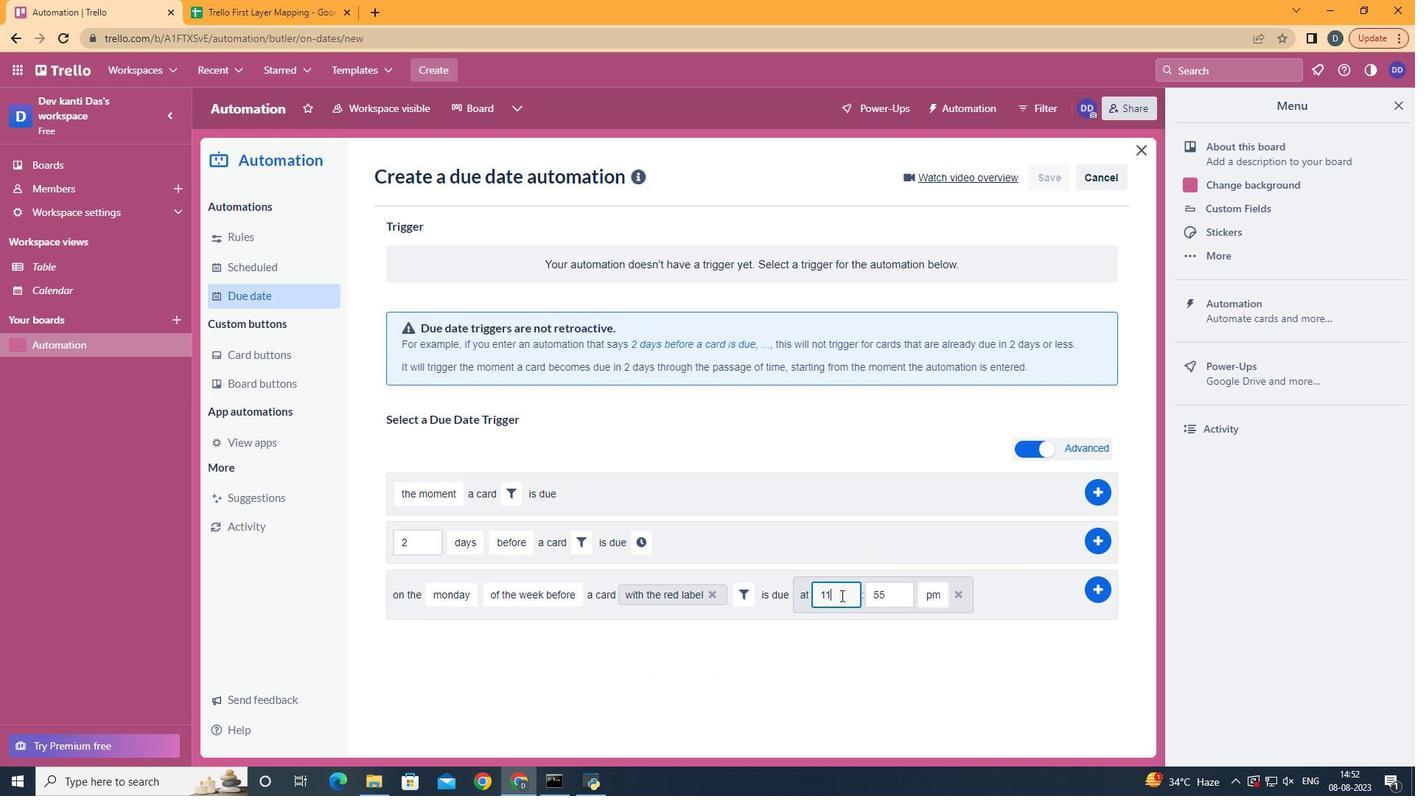 
Action: Mouse moved to (901, 592)
Screenshot: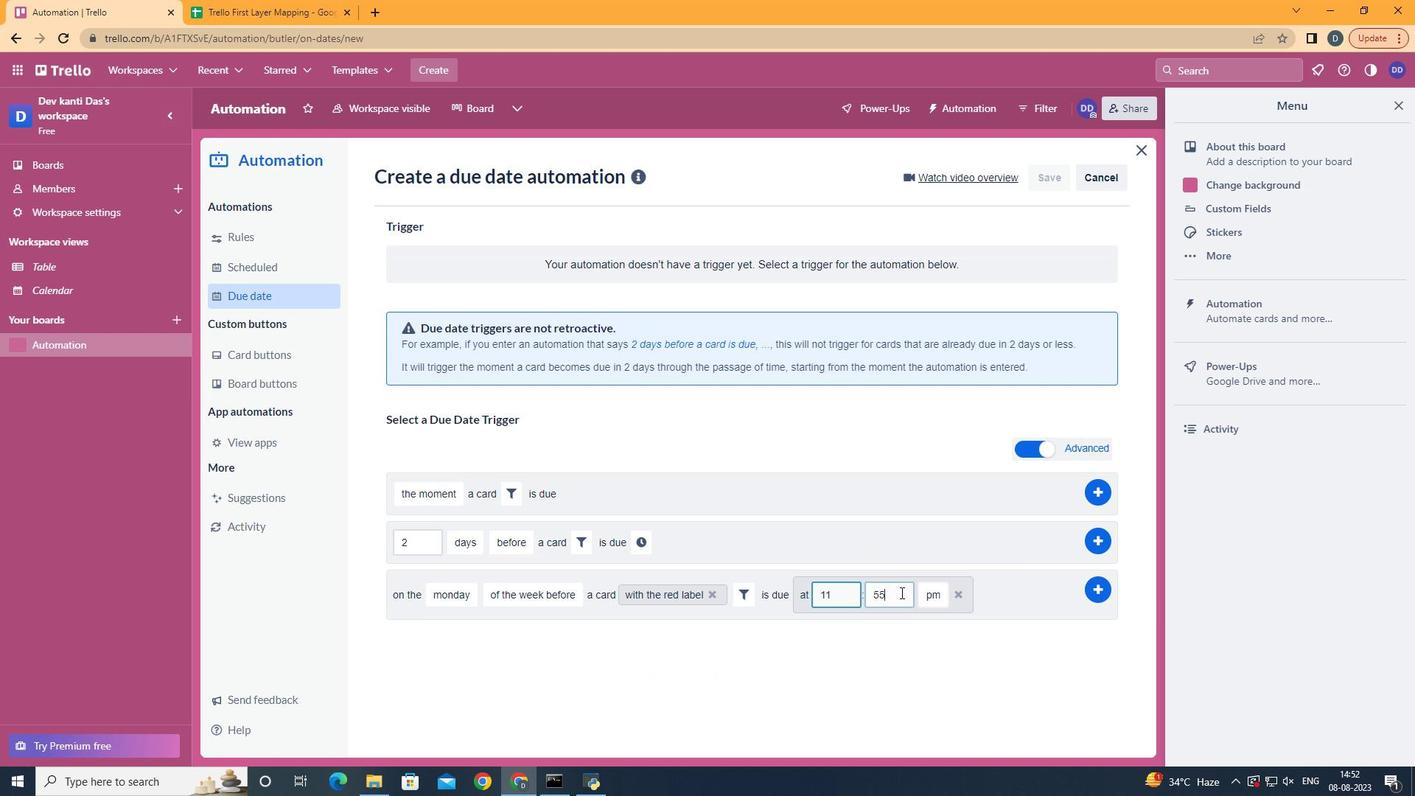 
Action: Mouse pressed left at (901, 592)
Screenshot: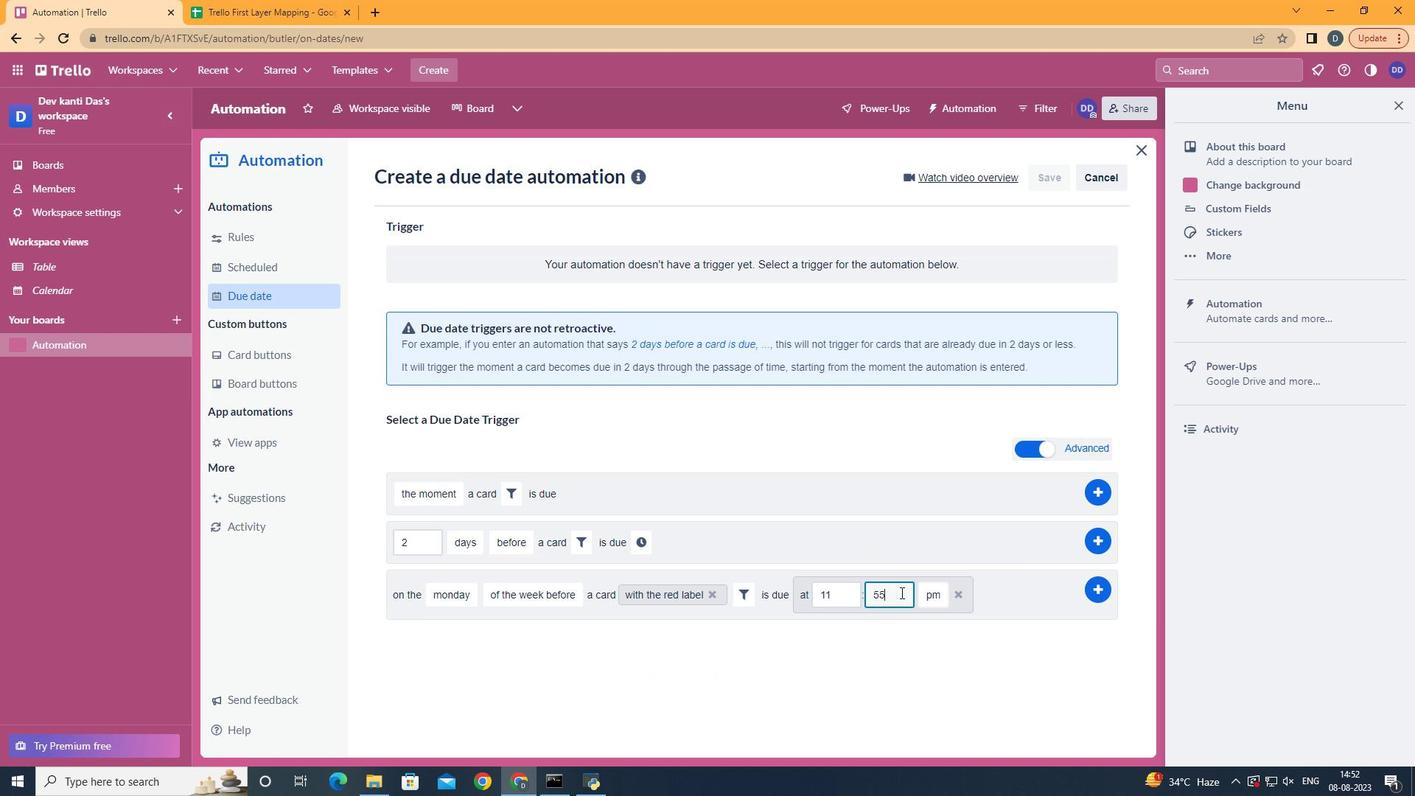 
Action: Key pressed <Key.backspace><Key.backspace>00
Screenshot: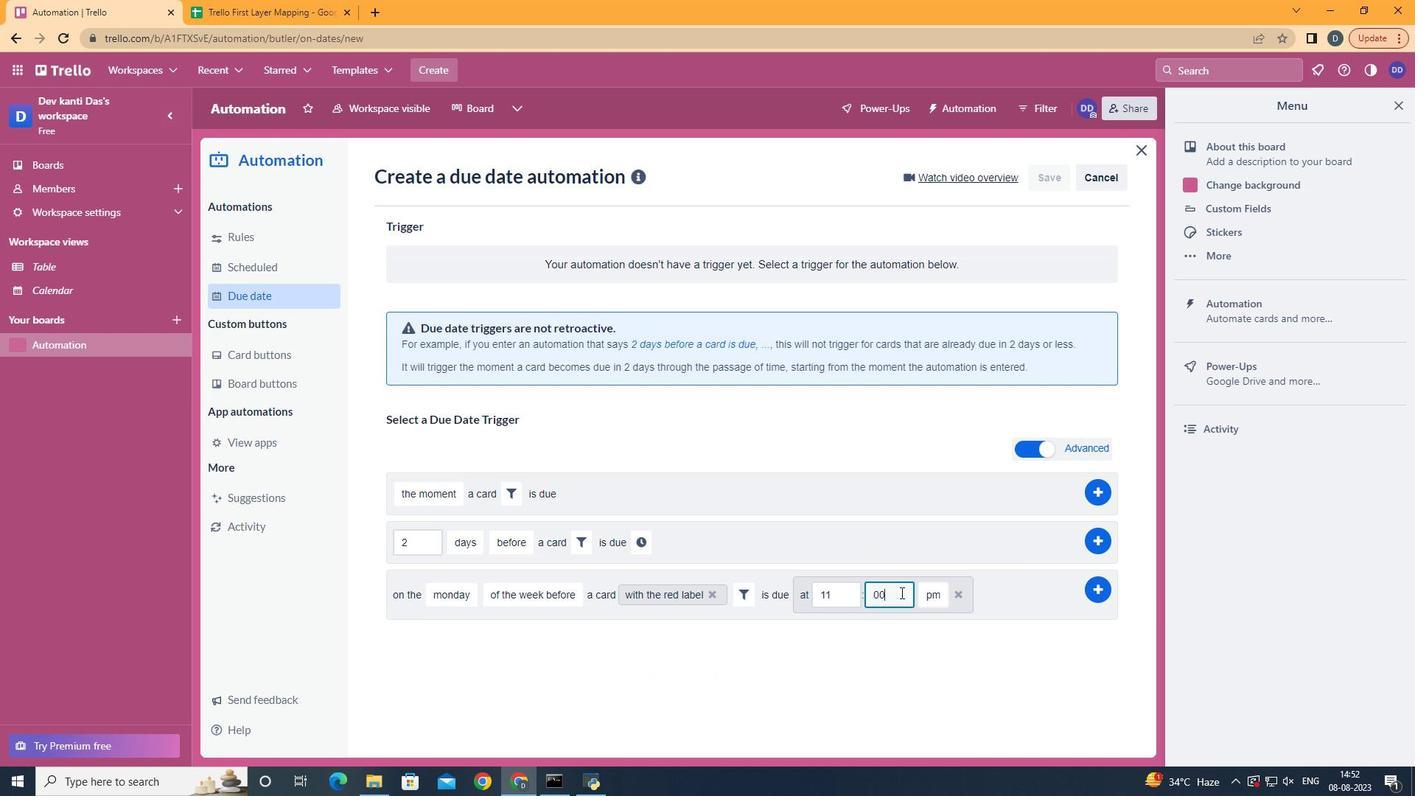 
Action: Mouse moved to (936, 620)
Screenshot: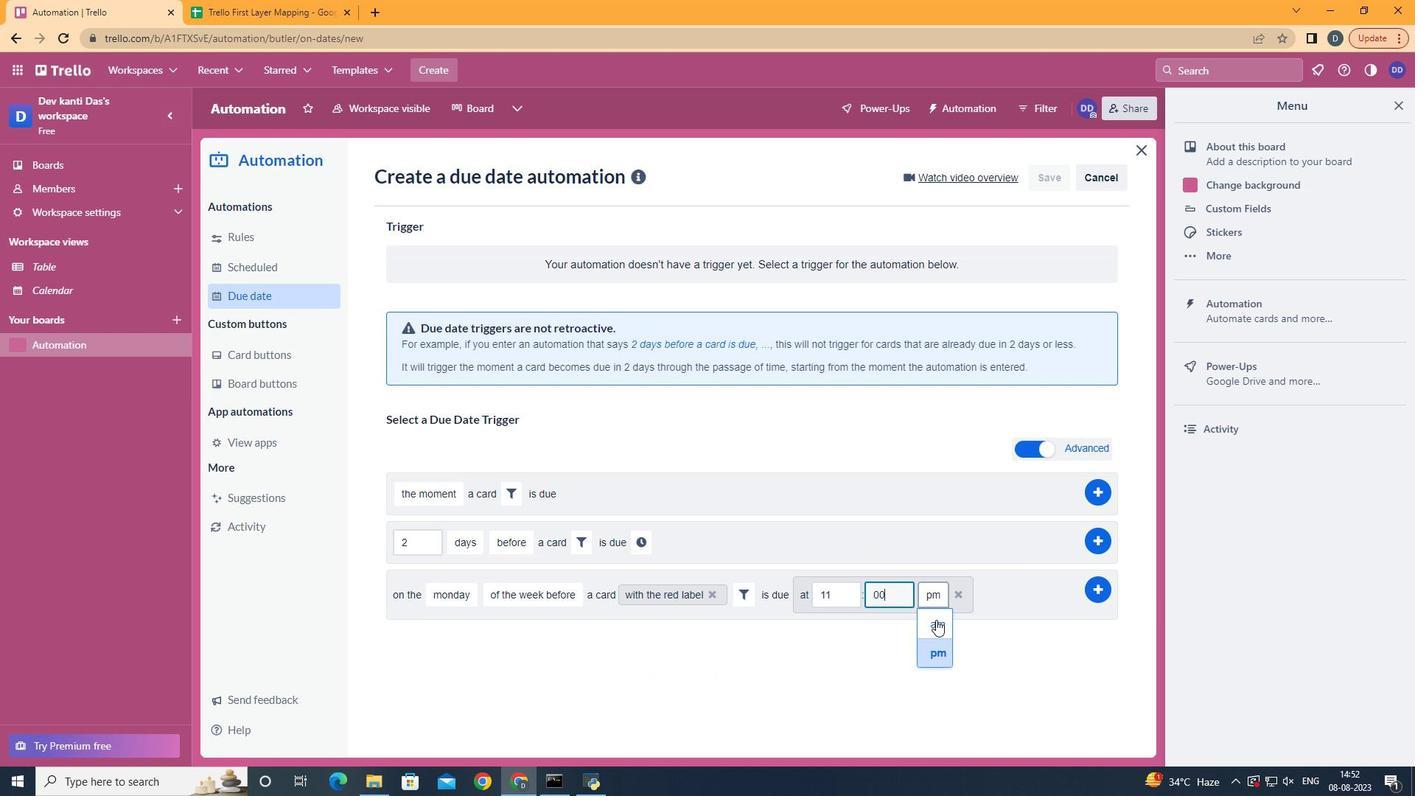 
Action: Mouse pressed left at (936, 620)
Screenshot: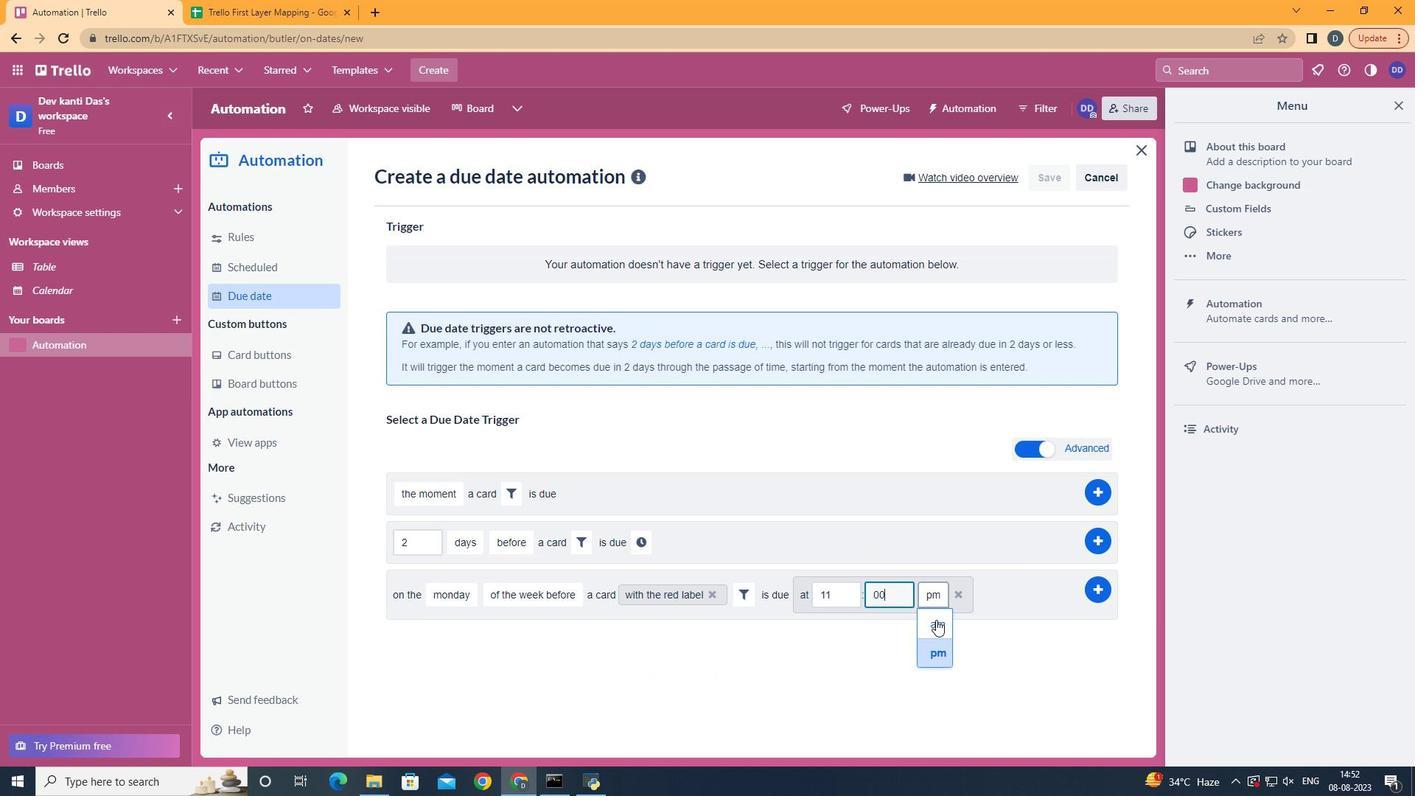 
Action: Mouse moved to (1096, 591)
Screenshot: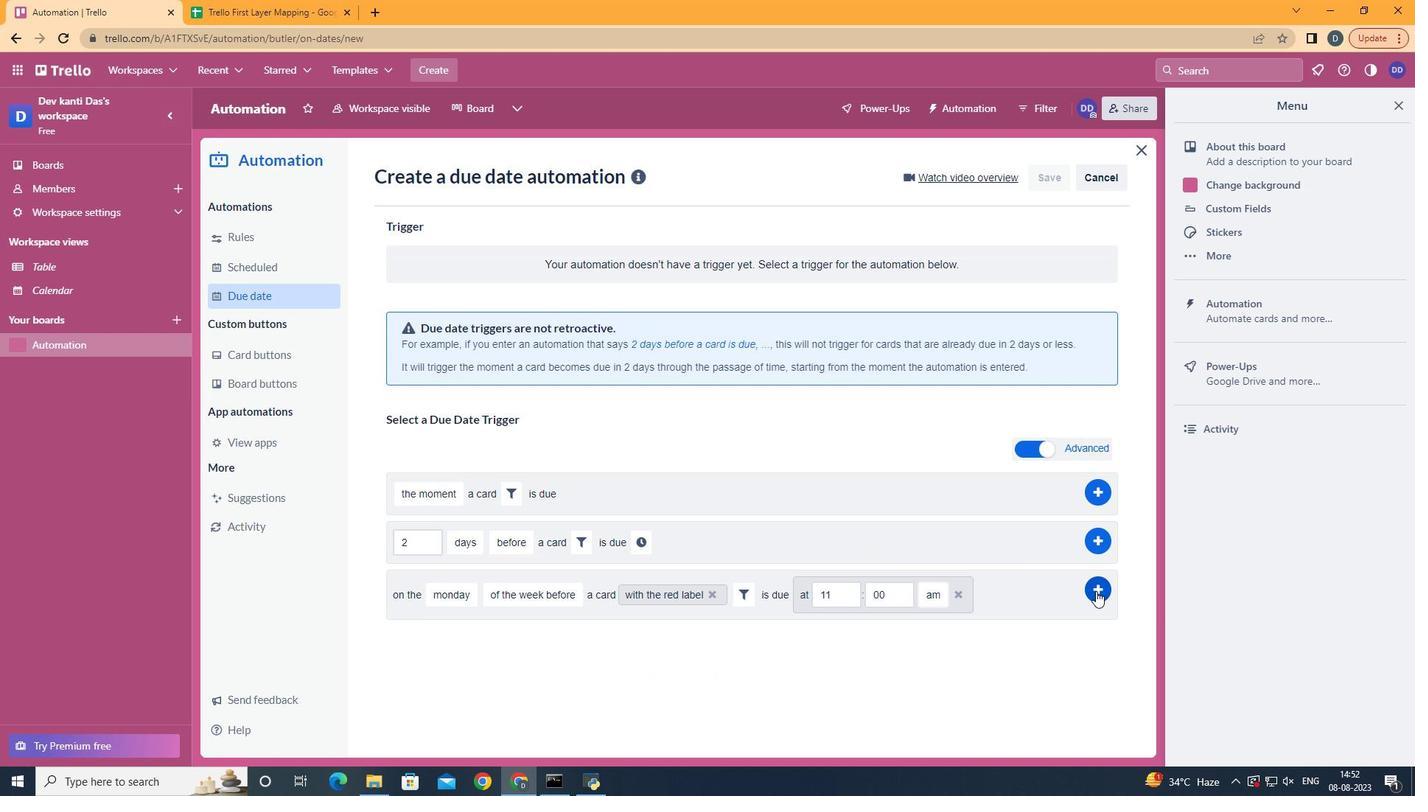 
Action: Mouse pressed left at (1096, 591)
Screenshot: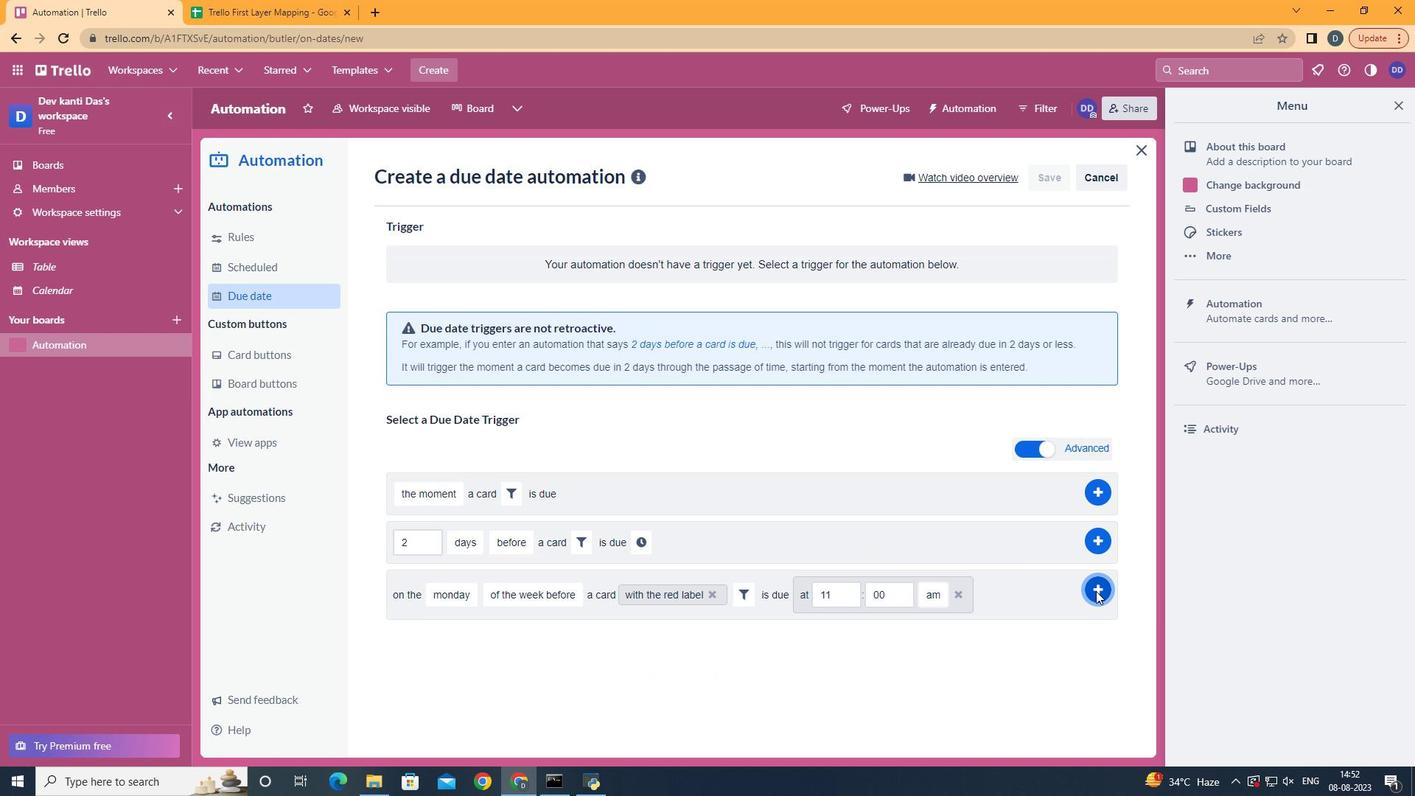 
Action: Mouse moved to (801, 236)
Screenshot: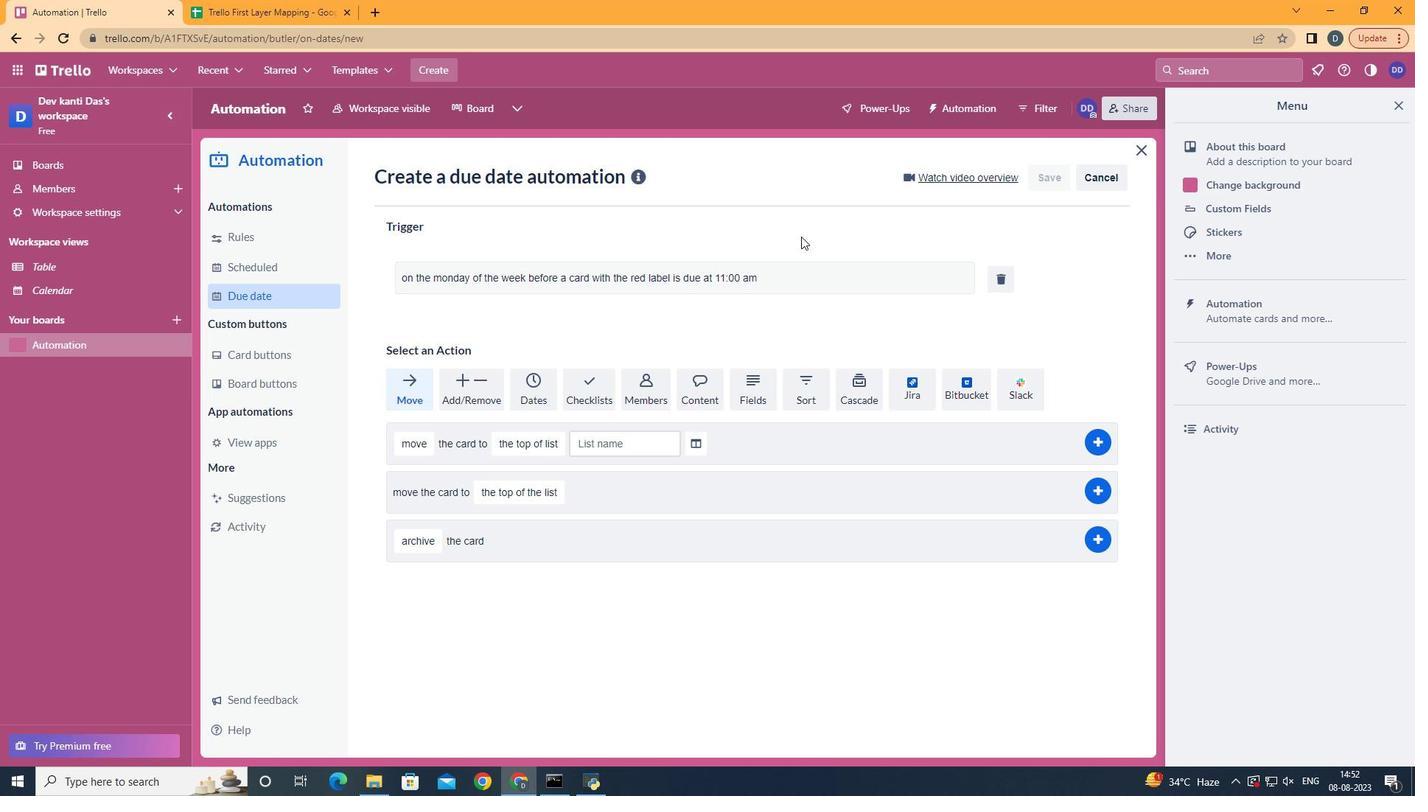 
